 Task: Search one way flight ticket for 1 adult, 6 children, 1 infant in seat and 1 infant on lap in business from Juneau: Juneau International Airport to Greensboro: Piedmont Triad International Airport on 5-1-2023. Choice of flights is United. Number of bags: 2 carry on bags. Price is upto 100000. Outbound departure time preference is 7:15. Return departure time preference is 13:00.
Action: Mouse moved to (176, 151)
Screenshot: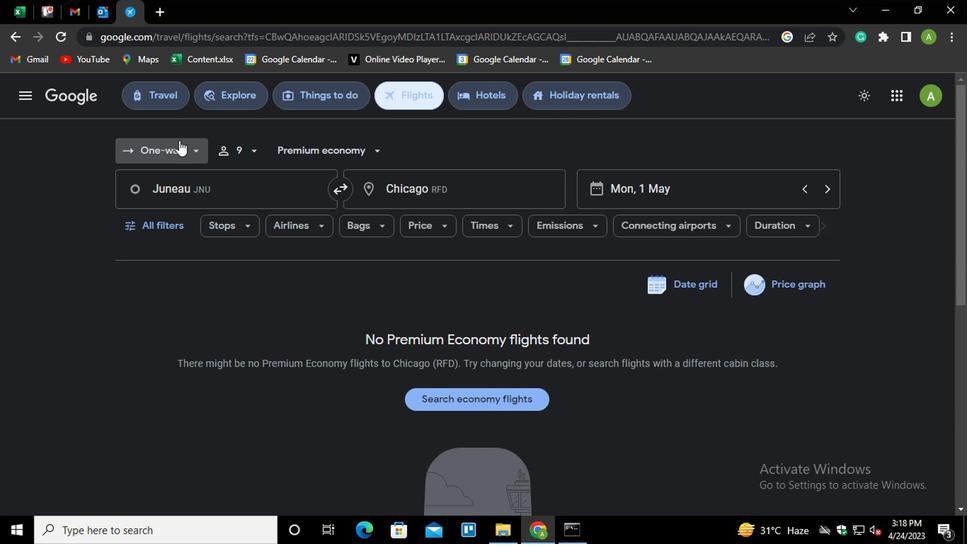 
Action: Mouse pressed left at (176, 151)
Screenshot: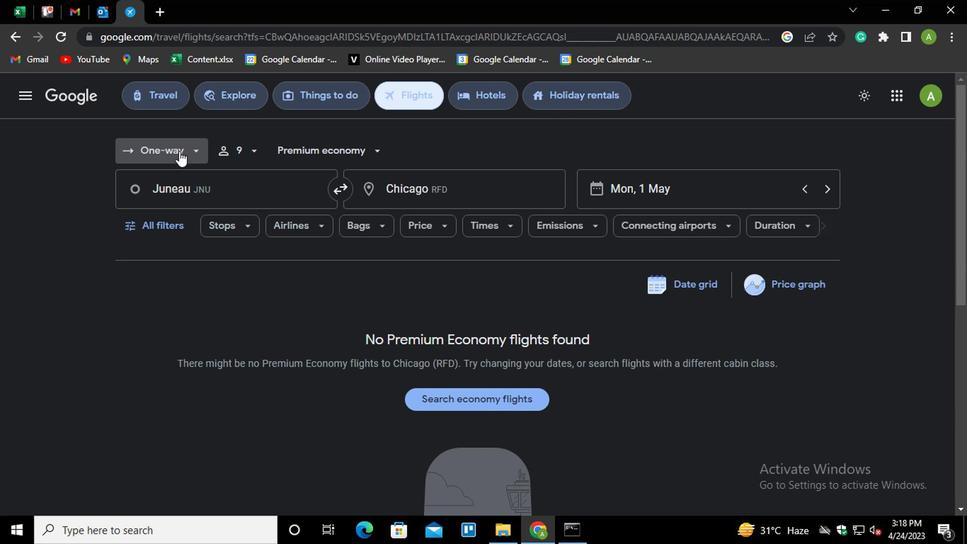 
Action: Mouse moved to (177, 214)
Screenshot: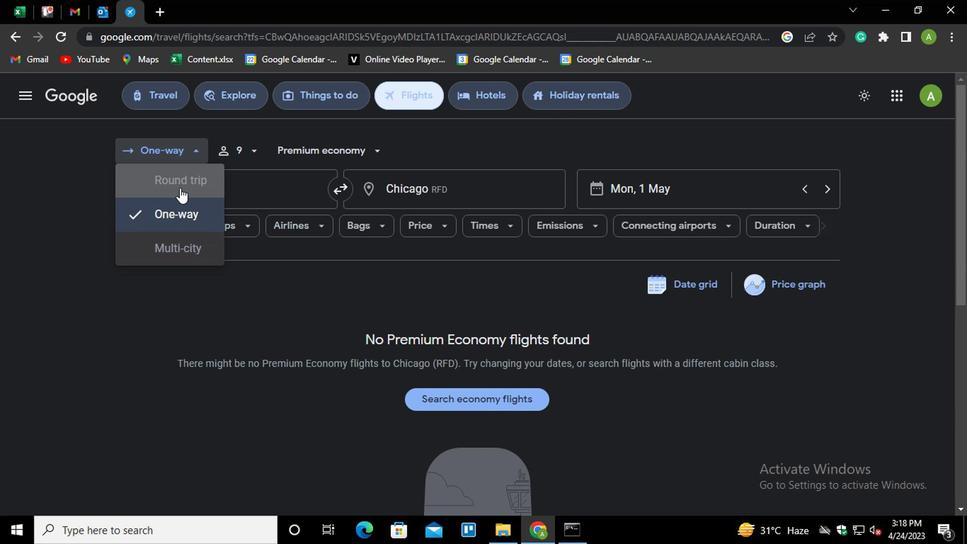 
Action: Mouse pressed left at (177, 214)
Screenshot: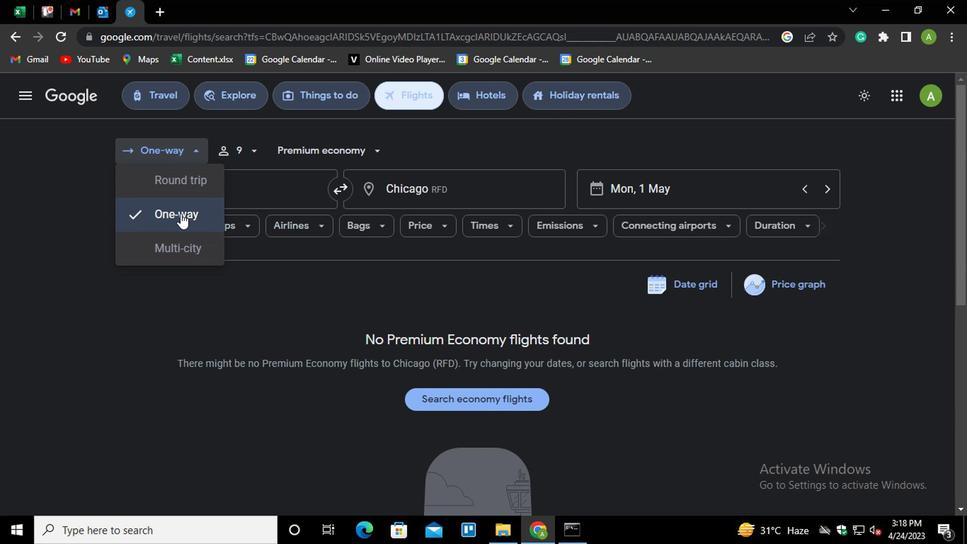 
Action: Mouse moved to (257, 150)
Screenshot: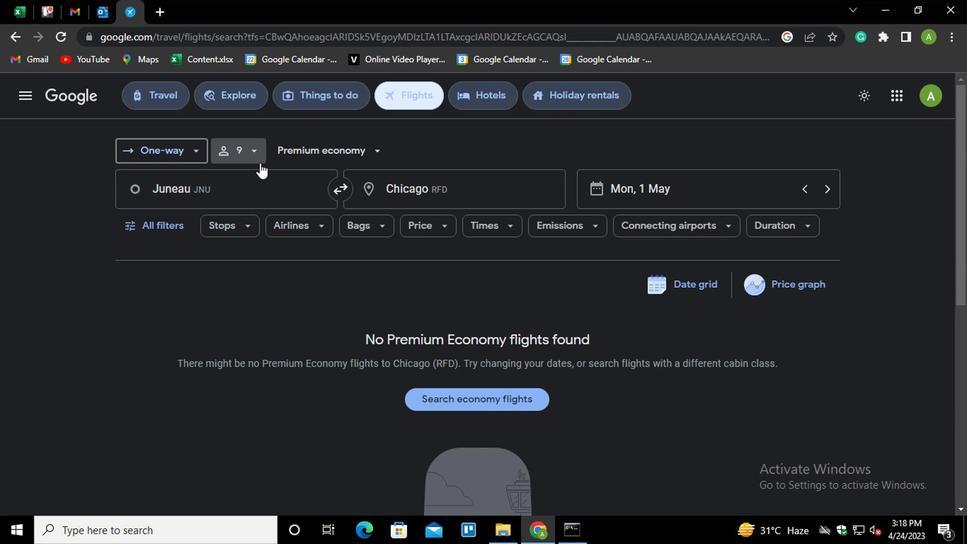 
Action: Mouse pressed left at (257, 150)
Screenshot: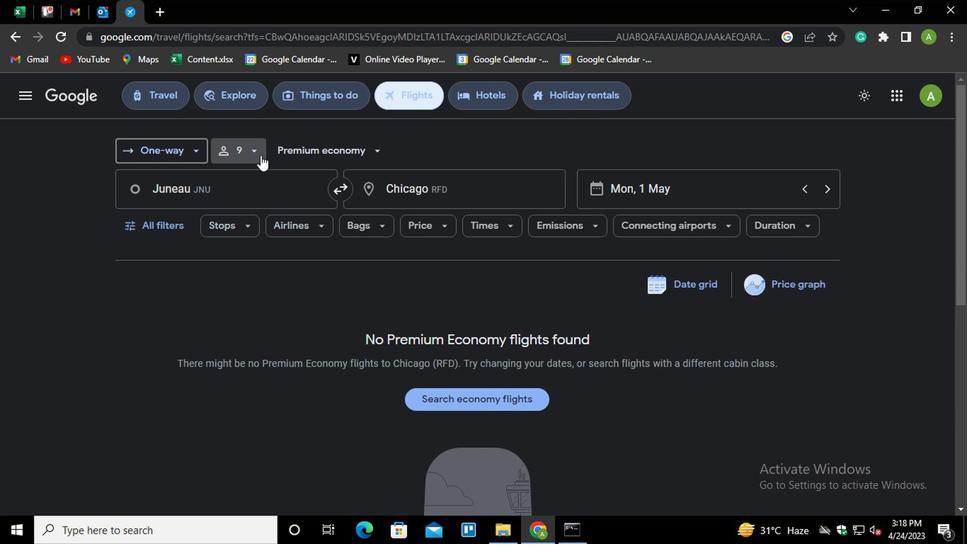 
Action: Mouse moved to (307, 178)
Screenshot: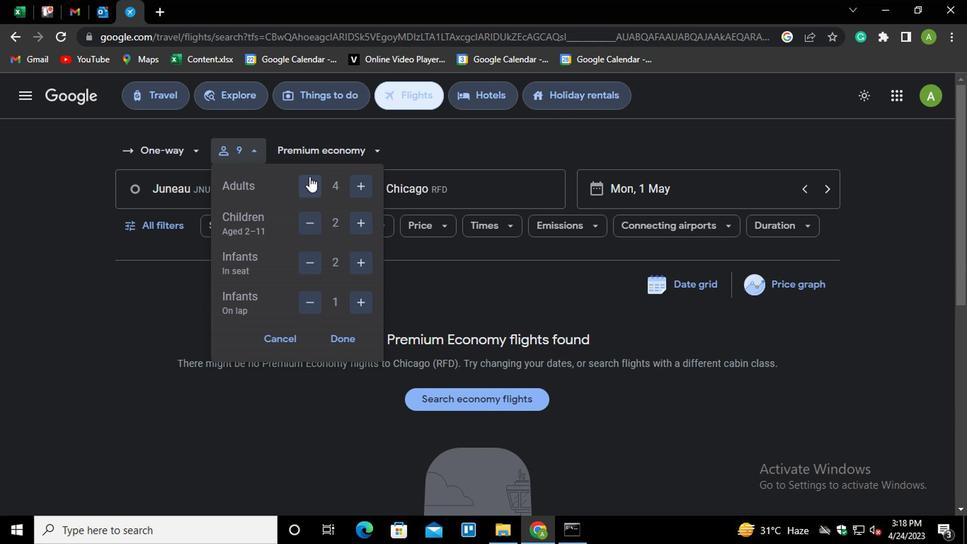 
Action: Mouse pressed left at (307, 178)
Screenshot: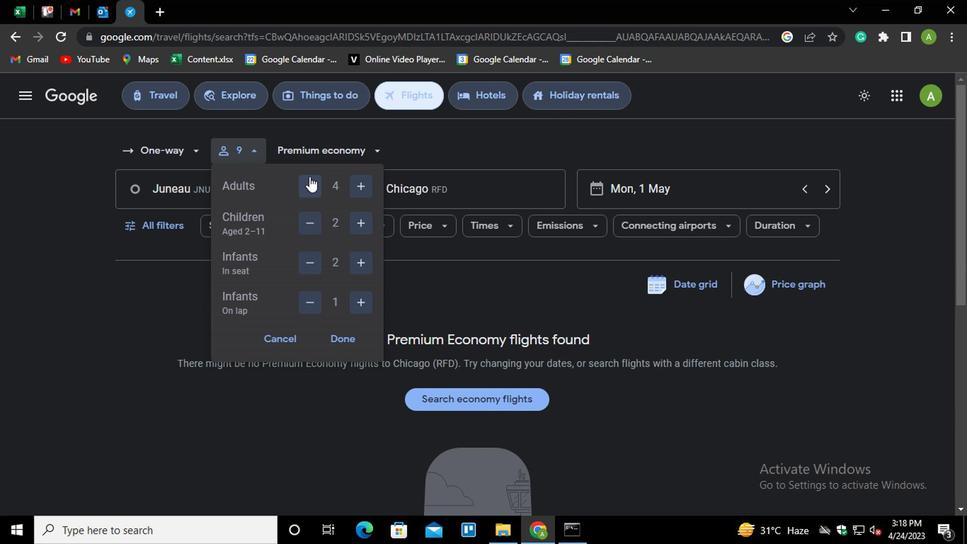 
Action: Mouse pressed left at (307, 178)
Screenshot: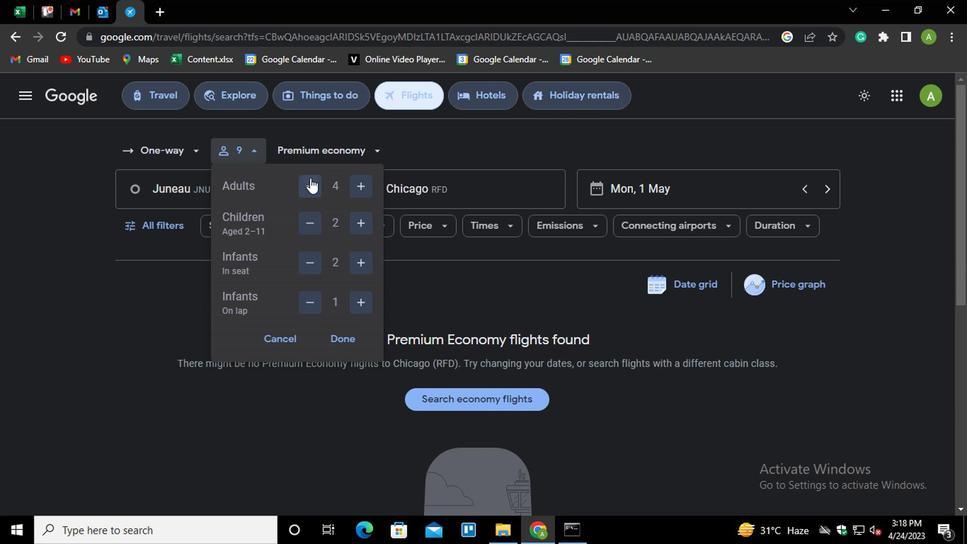 
Action: Mouse pressed left at (307, 178)
Screenshot: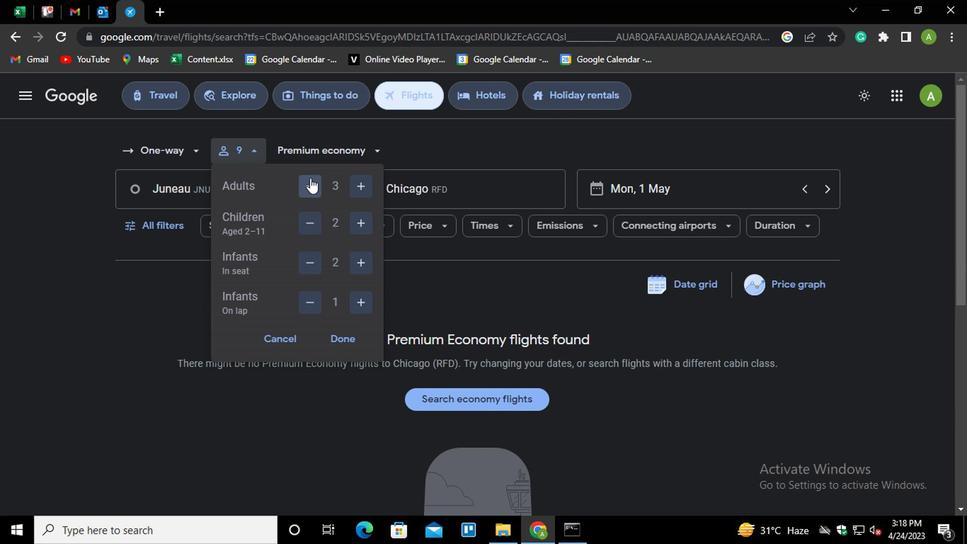 
Action: Mouse pressed left at (307, 178)
Screenshot: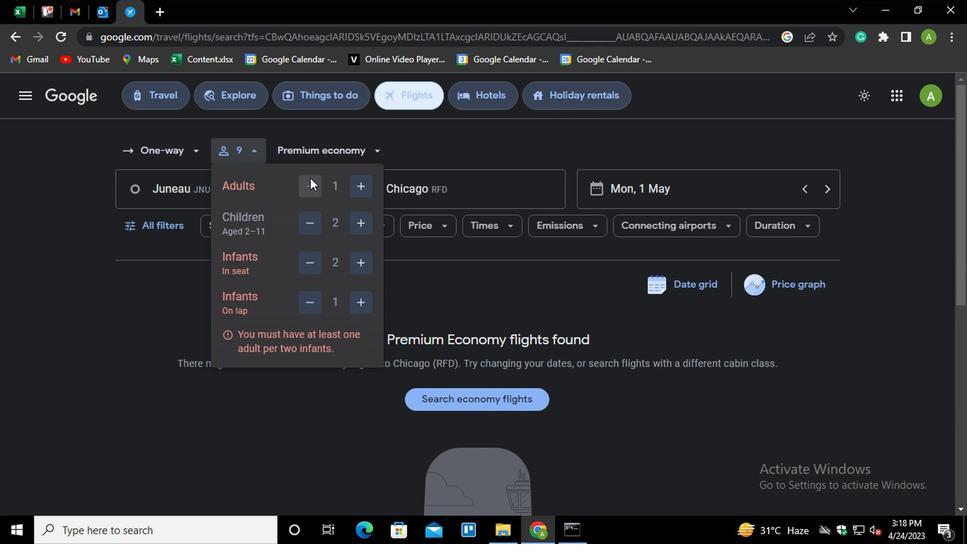 
Action: Mouse moved to (359, 217)
Screenshot: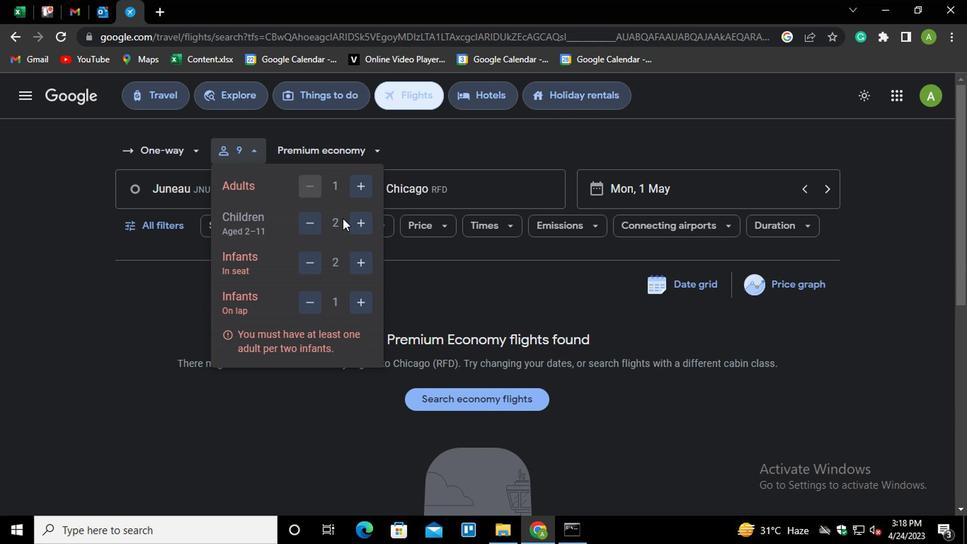 
Action: Mouse pressed left at (359, 217)
Screenshot: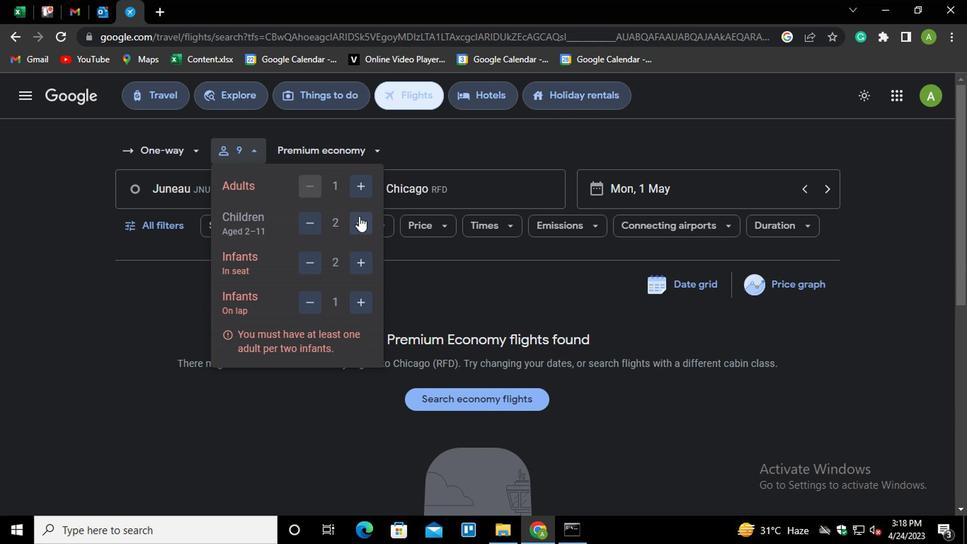 
Action: Mouse moved to (359, 217)
Screenshot: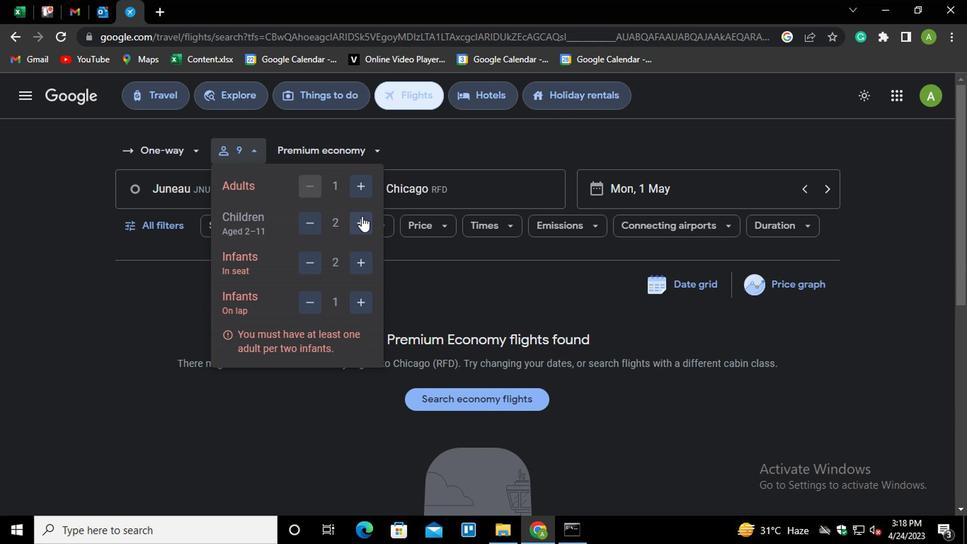 
Action: Mouse pressed left at (359, 217)
Screenshot: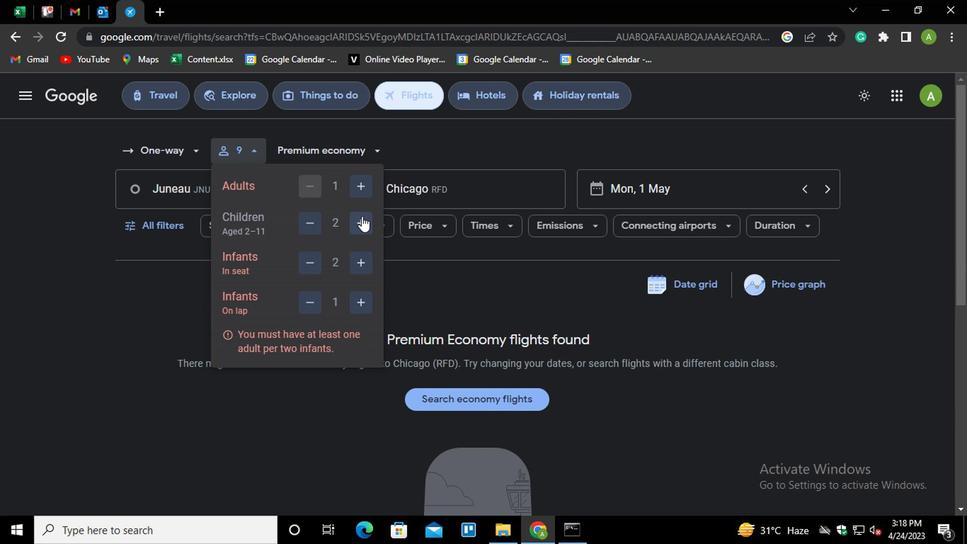 
Action: Mouse pressed left at (359, 217)
Screenshot: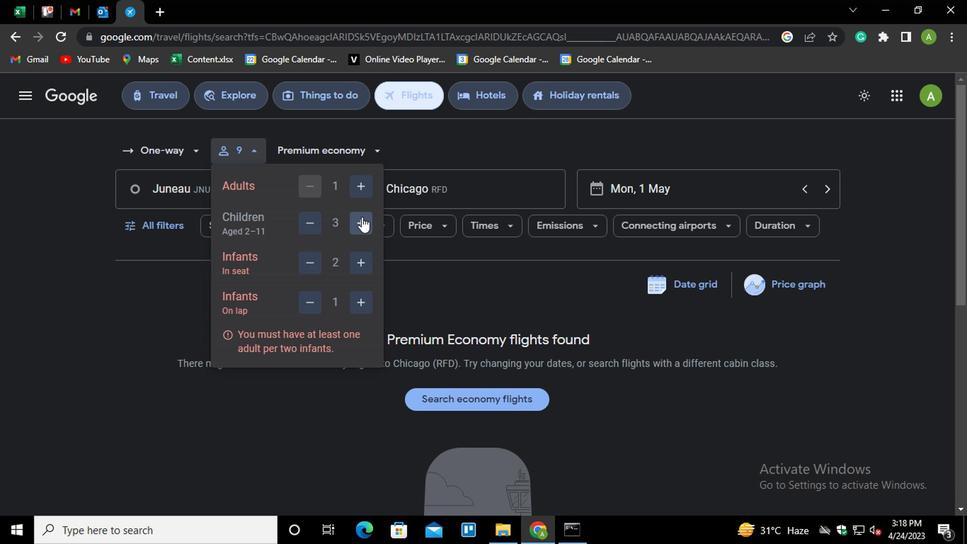
Action: Mouse moved to (359, 217)
Screenshot: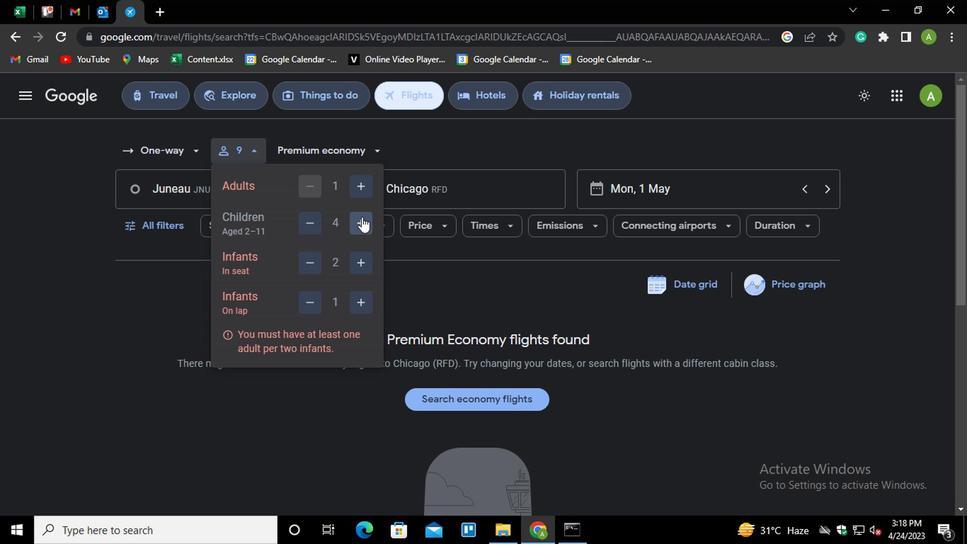 
Action: Mouse pressed left at (359, 217)
Screenshot: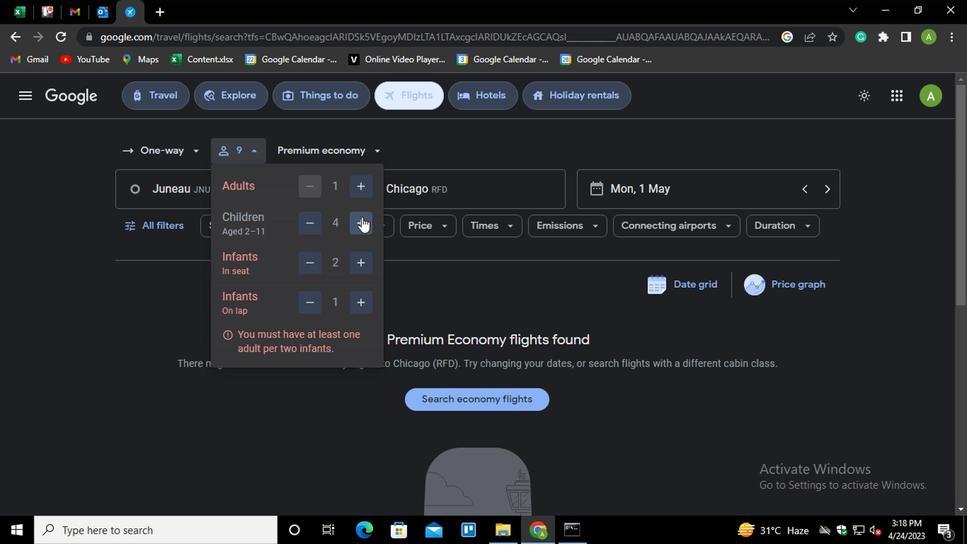 
Action: Mouse moved to (301, 265)
Screenshot: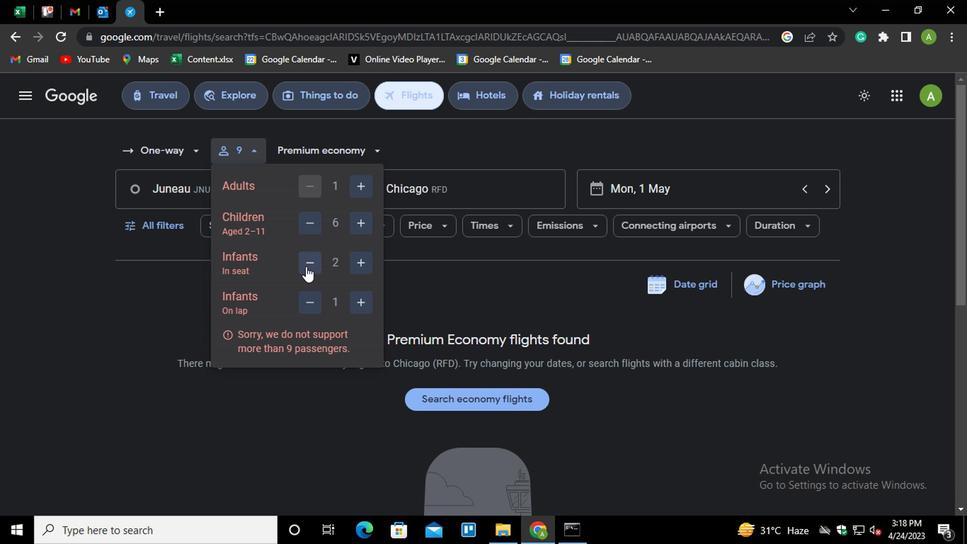 
Action: Mouse pressed left at (301, 265)
Screenshot: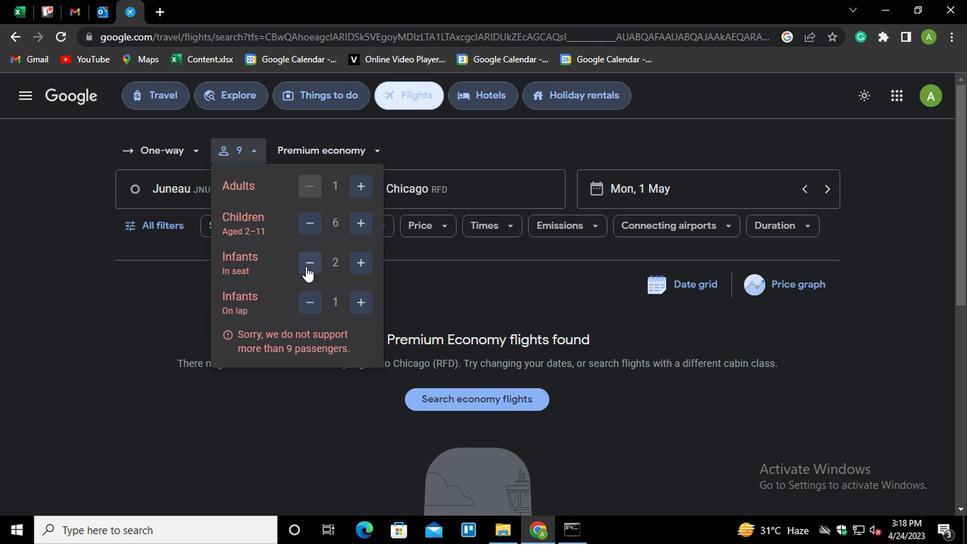 
Action: Mouse moved to (355, 337)
Screenshot: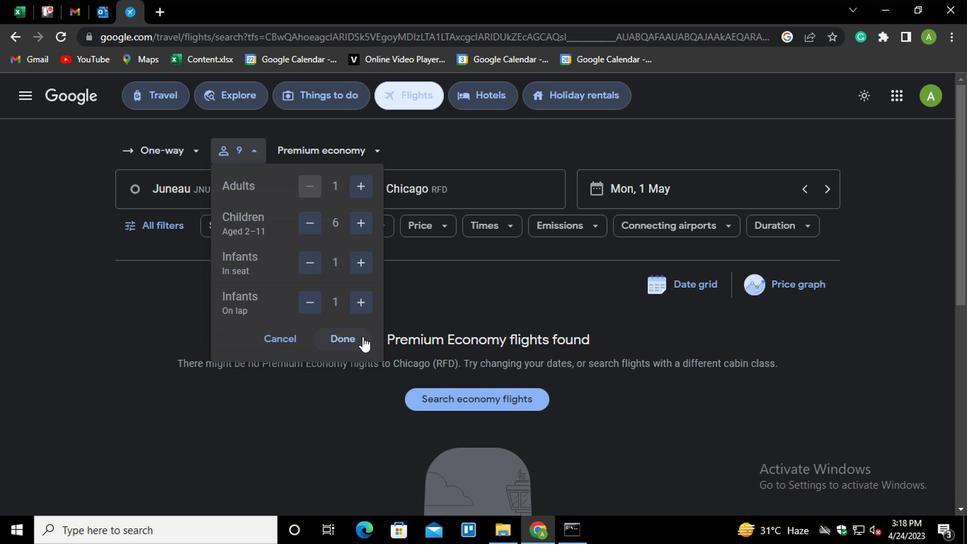 
Action: Mouse pressed left at (355, 337)
Screenshot: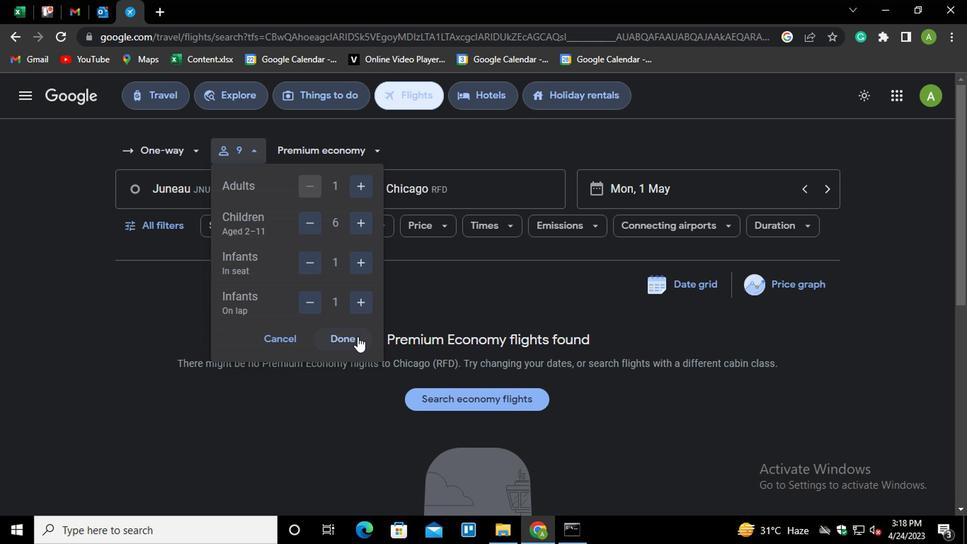 
Action: Mouse moved to (473, 201)
Screenshot: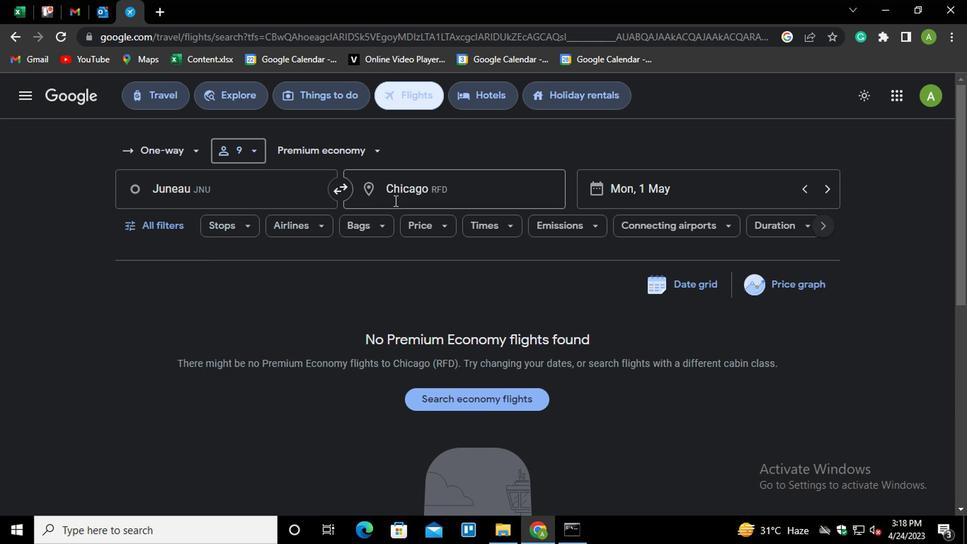
Action: Mouse pressed left at (473, 201)
Screenshot: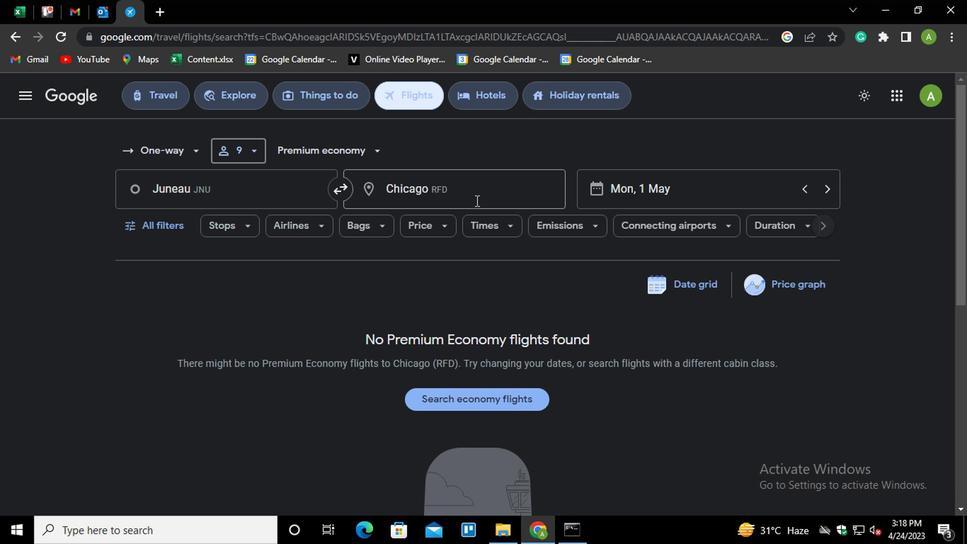 
Action: Key pressed <Key.shift>GREENSB<Key.left><Key.down><Key.down><Key.enter>
Screenshot: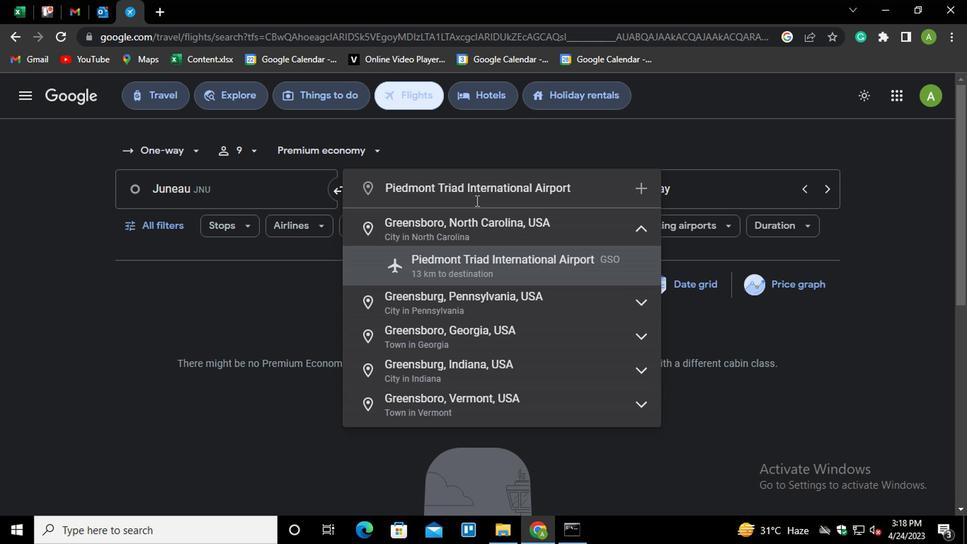 
Action: Mouse moved to (159, 225)
Screenshot: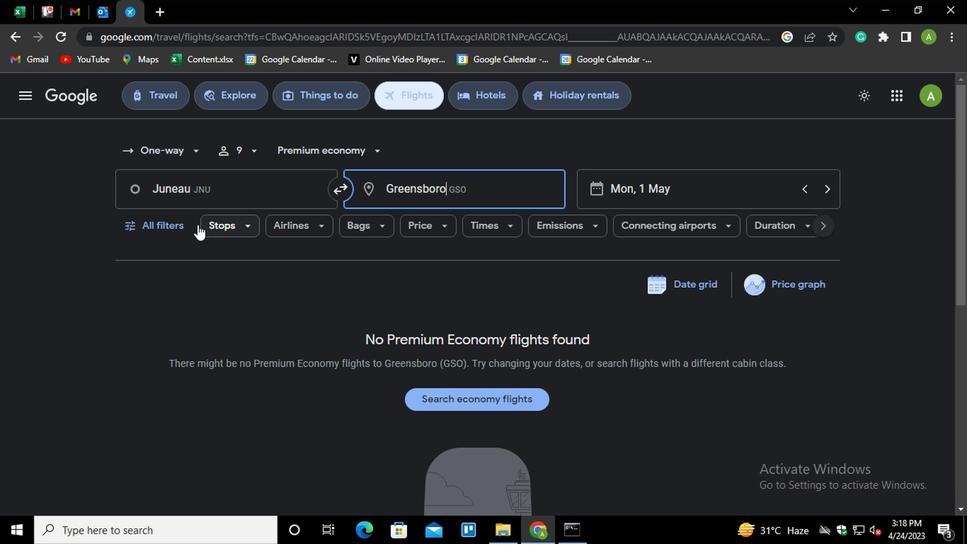
Action: Mouse pressed left at (159, 225)
Screenshot: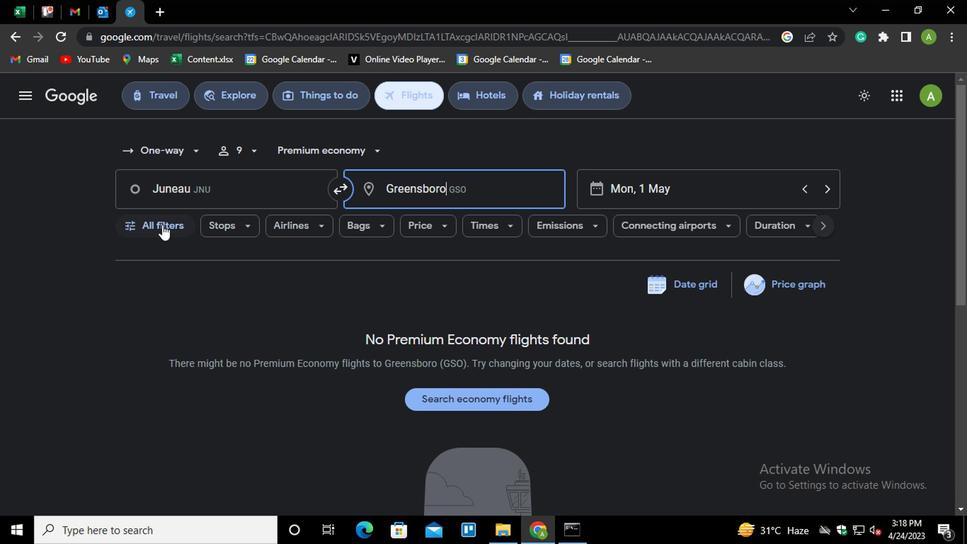 
Action: Mouse moved to (259, 347)
Screenshot: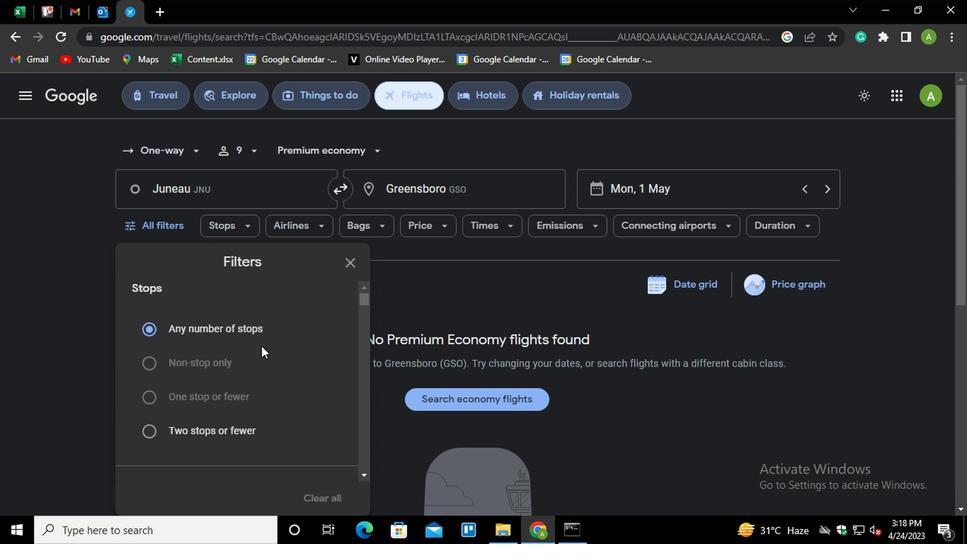 
Action: Mouse scrolled (259, 346) with delta (0, -1)
Screenshot: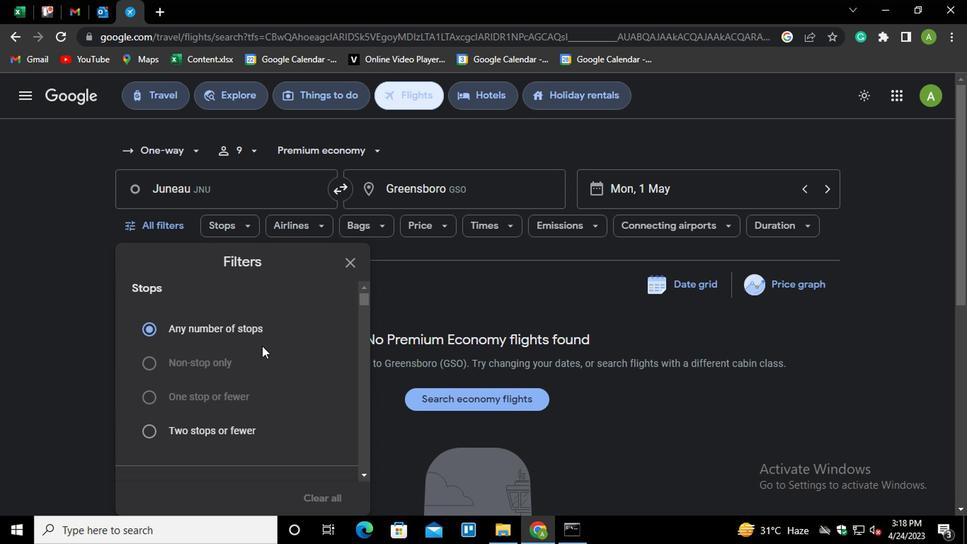 
Action: Mouse scrolled (259, 347) with delta (0, 0)
Screenshot: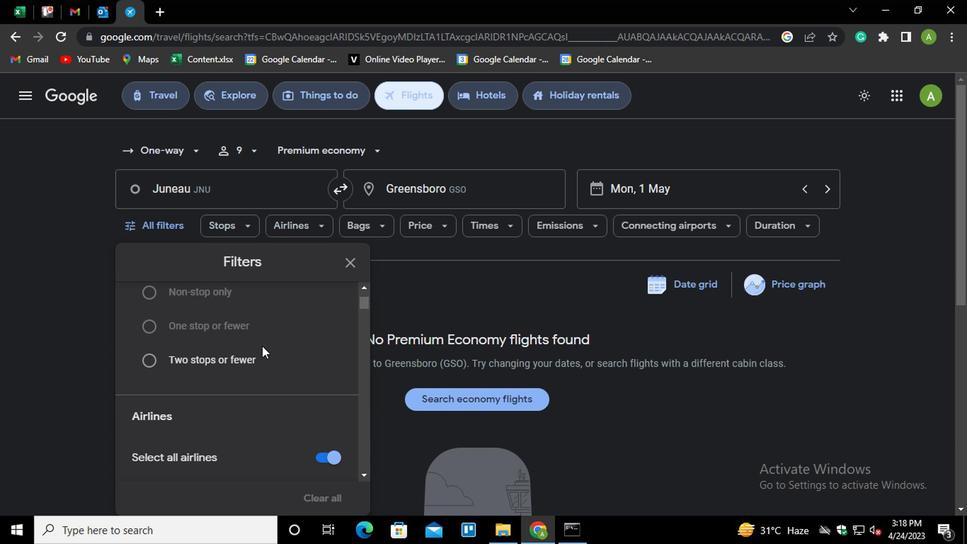 
Action: Mouse scrolled (259, 347) with delta (0, 0)
Screenshot: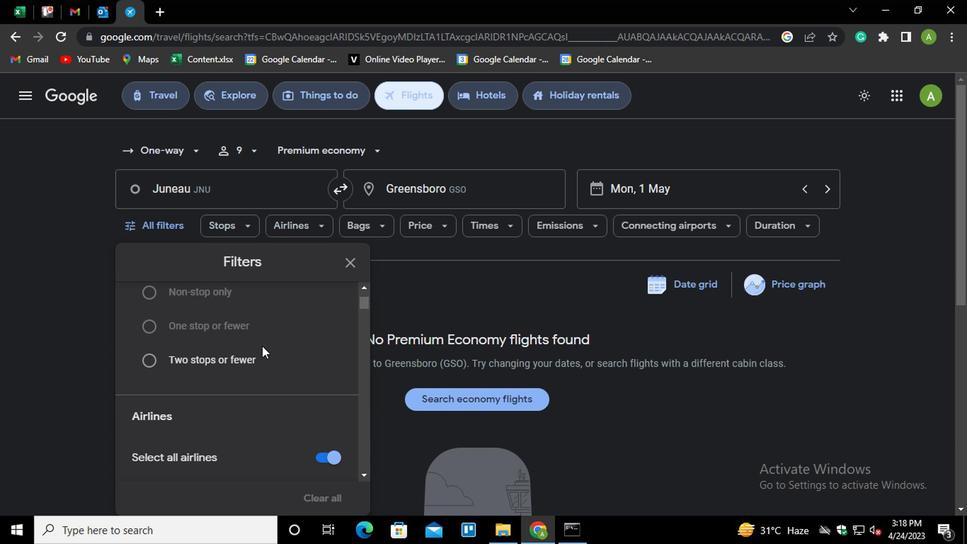 
Action: Mouse scrolled (259, 347) with delta (0, 0)
Screenshot: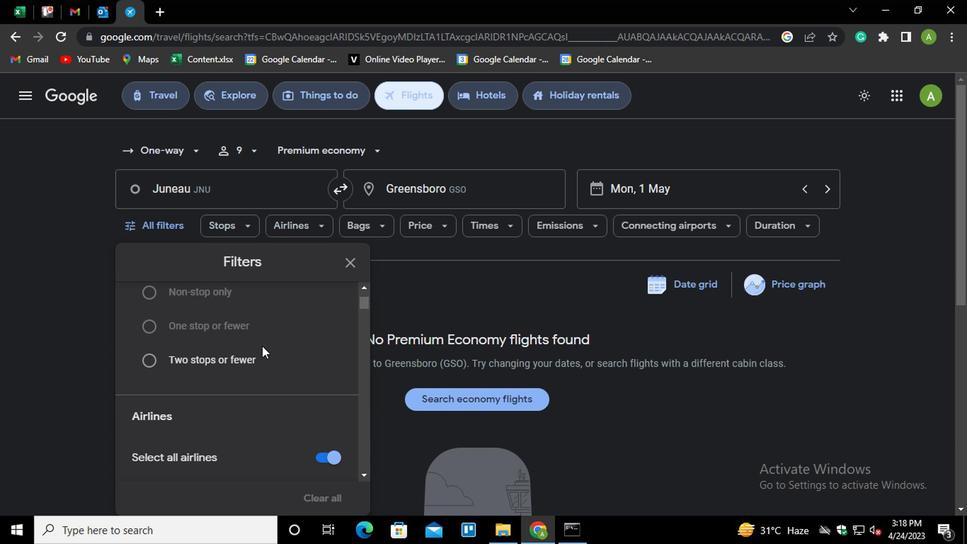 
Action: Mouse scrolled (259, 346) with delta (0, -1)
Screenshot: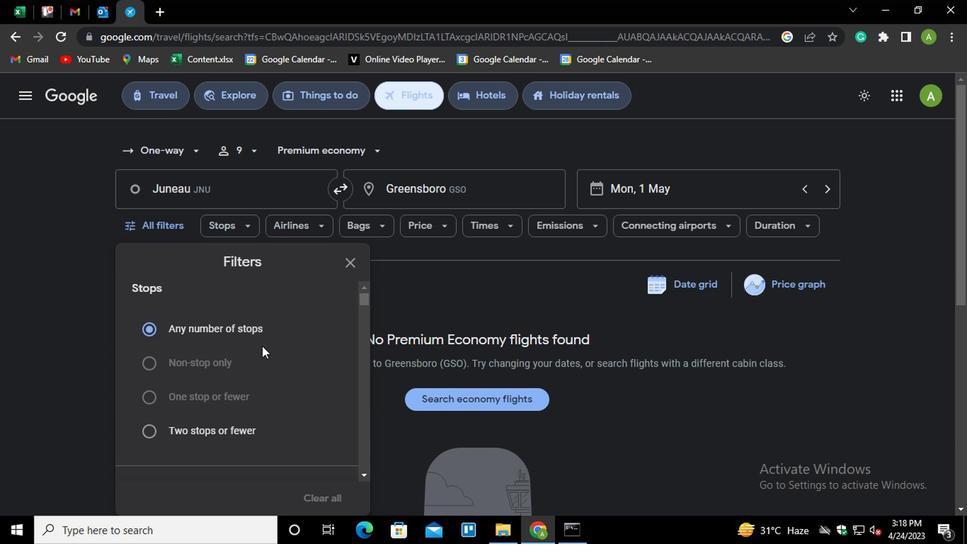 
Action: Mouse scrolled (259, 346) with delta (0, -1)
Screenshot: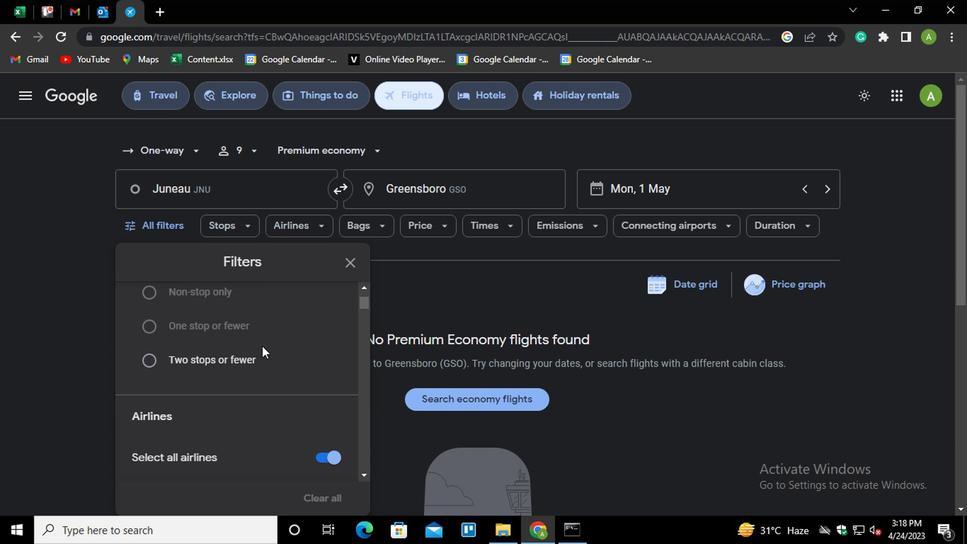
Action: Mouse scrolled (259, 346) with delta (0, -1)
Screenshot: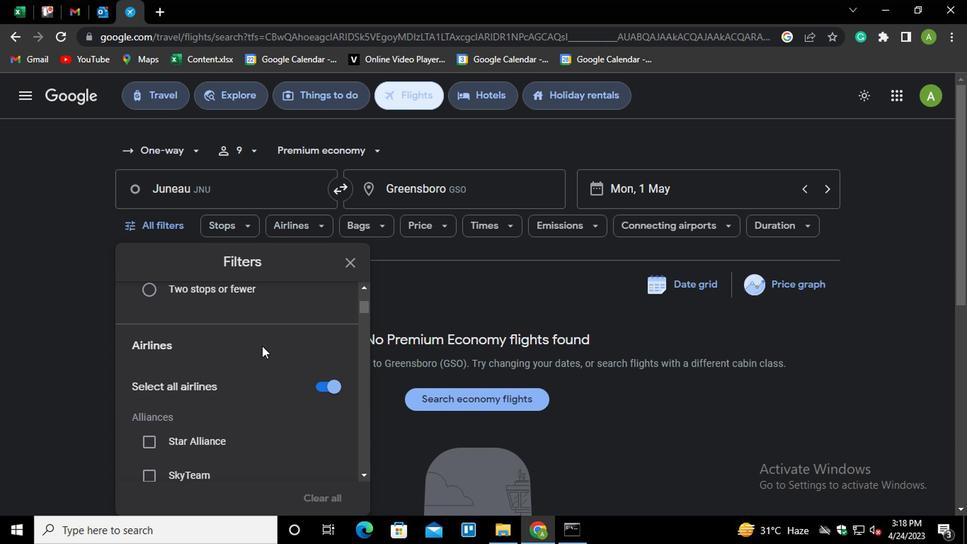 
Action: Mouse moved to (316, 316)
Screenshot: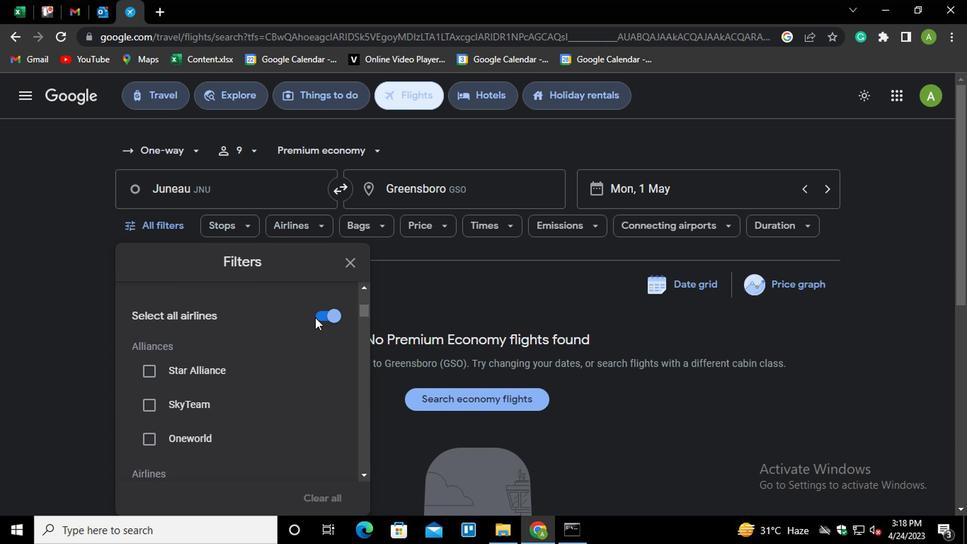 
Action: Mouse pressed left at (316, 316)
Screenshot: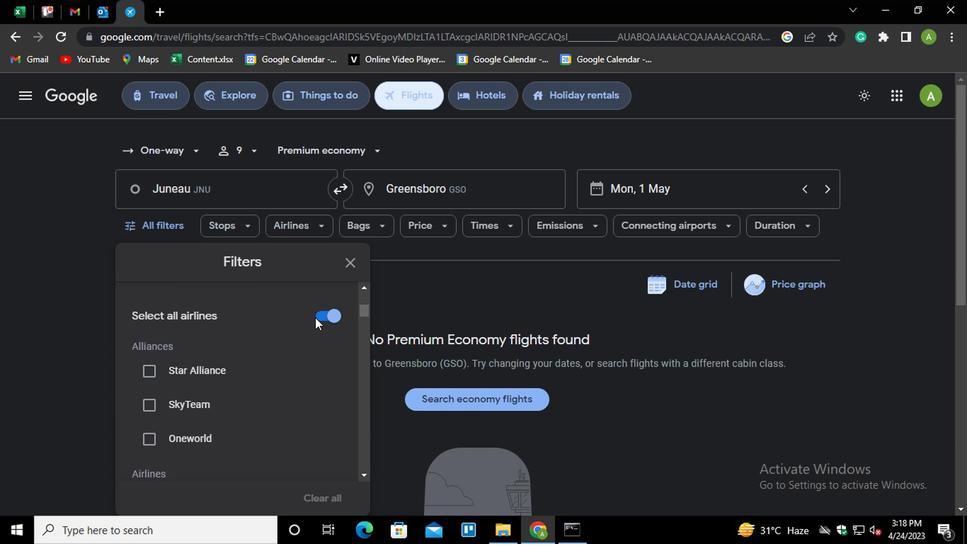 
Action: Mouse moved to (270, 354)
Screenshot: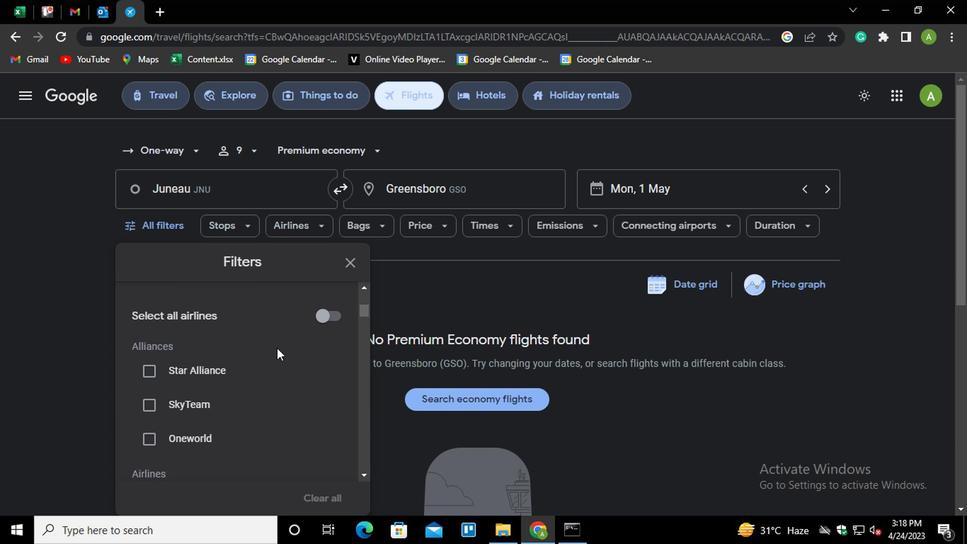 
Action: Mouse scrolled (270, 353) with delta (0, -1)
Screenshot: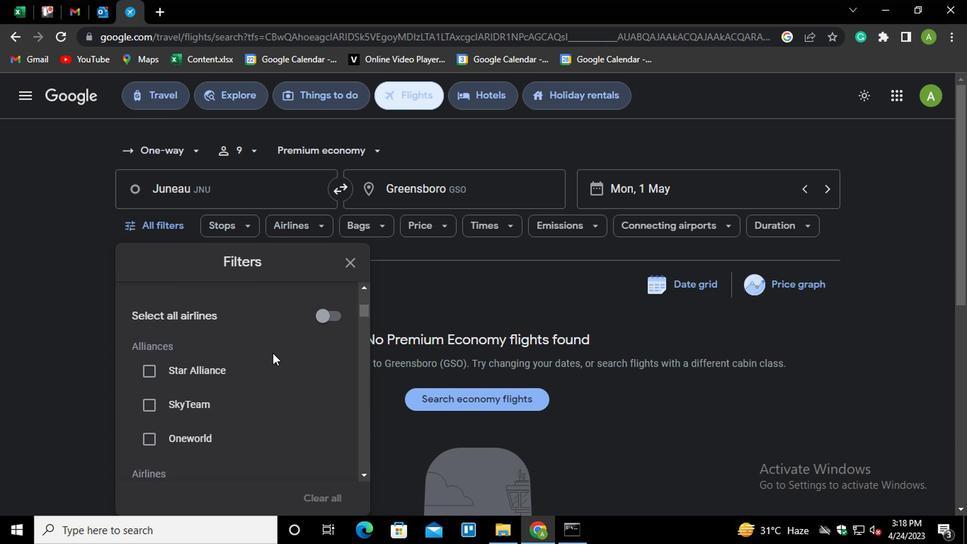 
Action: Mouse scrolled (270, 353) with delta (0, -1)
Screenshot: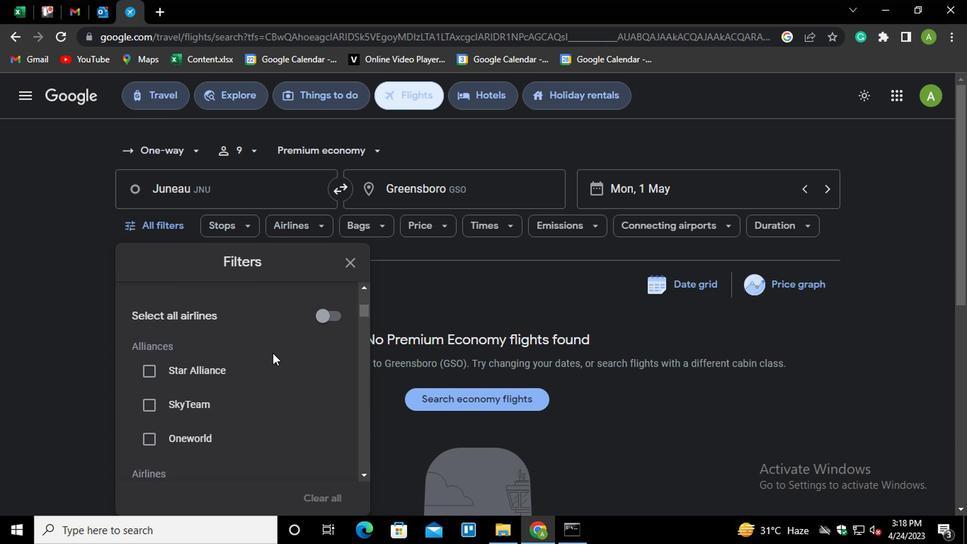 
Action: Mouse scrolled (270, 353) with delta (0, -1)
Screenshot: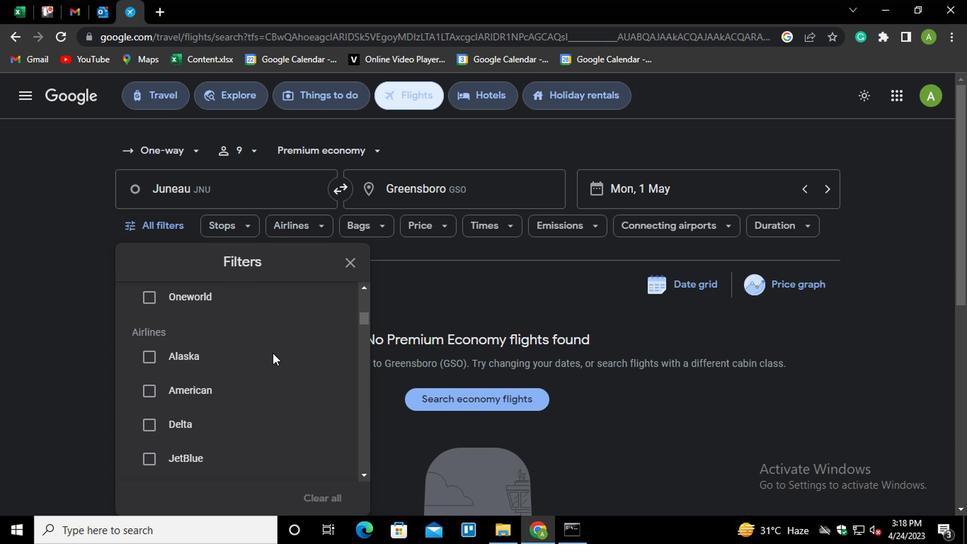 
Action: Mouse scrolled (270, 353) with delta (0, -1)
Screenshot: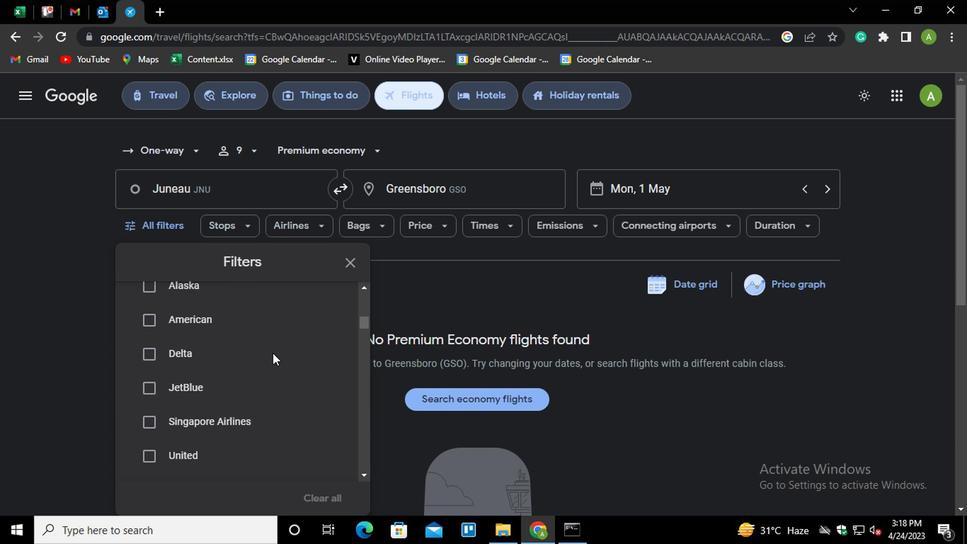 
Action: Mouse moved to (302, 382)
Screenshot: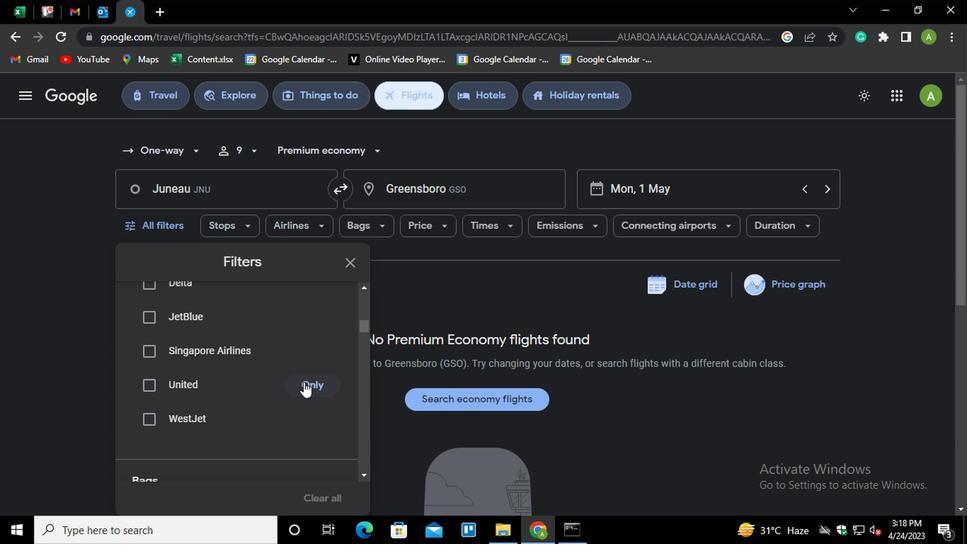 
Action: Mouse pressed left at (302, 382)
Screenshot: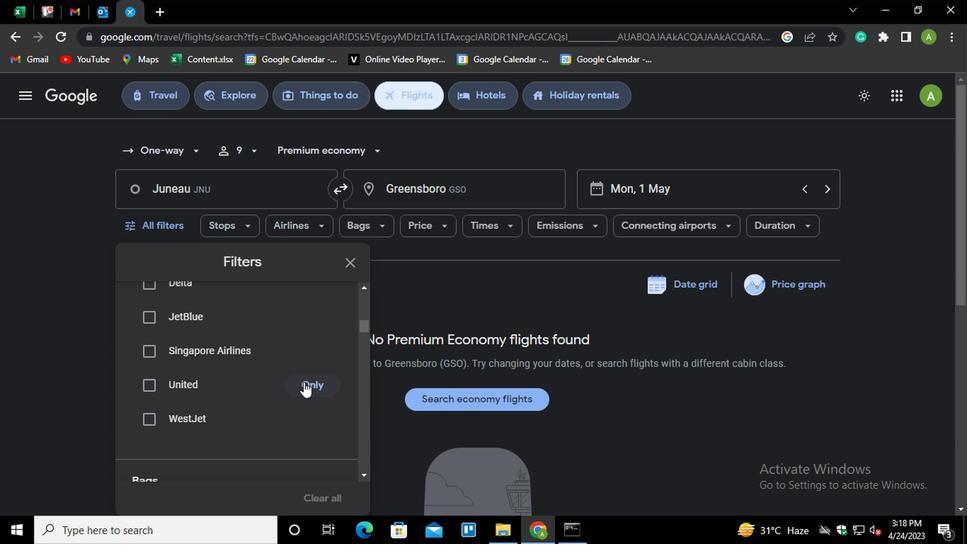 
Action: Mouse moved to (279, 398)
Screenshot: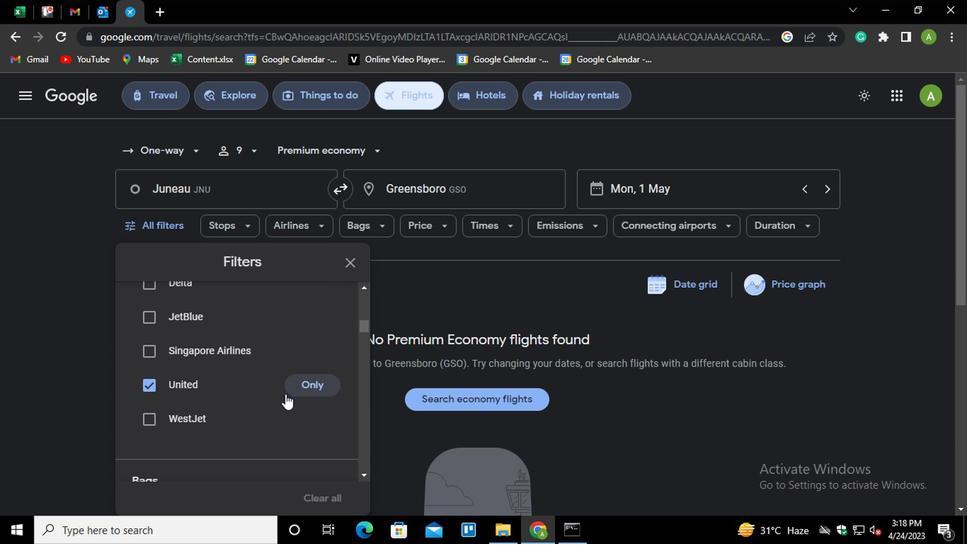 
Action: Mouse scrolled (279, 397) with delta (0, 0)
Screenshot: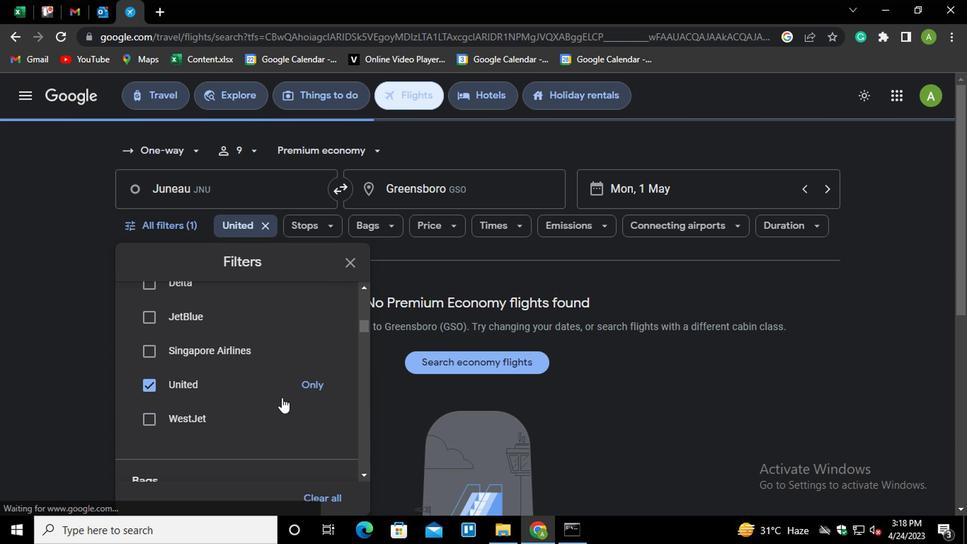 
Action: Mouse scrolled (279, 397) with delta (0, 0)
Screenshot: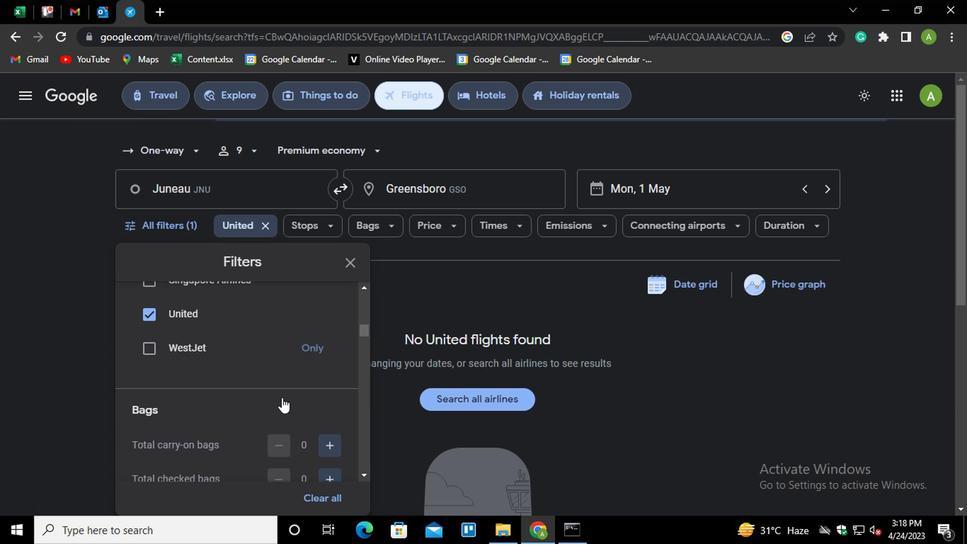 
Action: Mouse moved to (321, 373)
Screenshot: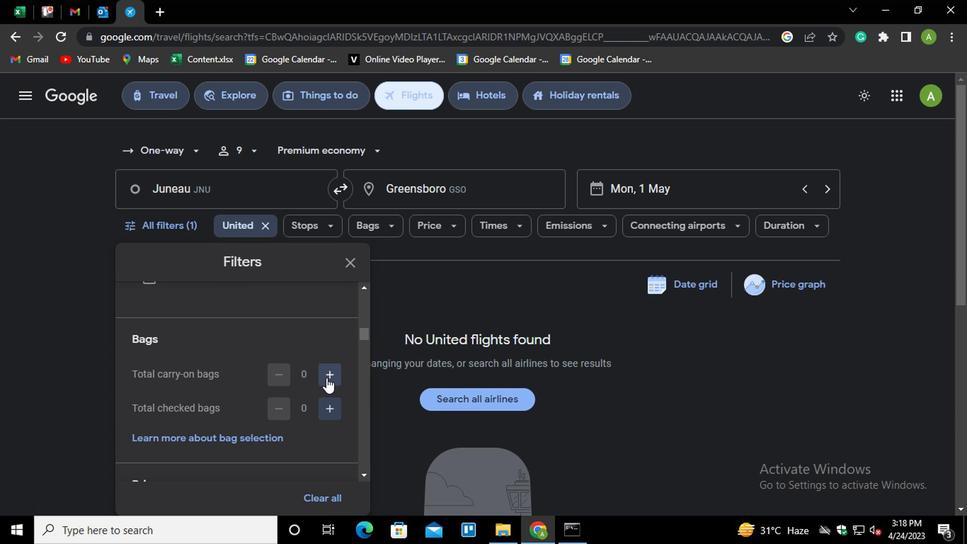 
Action: Mouse pressed left at (321, 373)
Screenshot: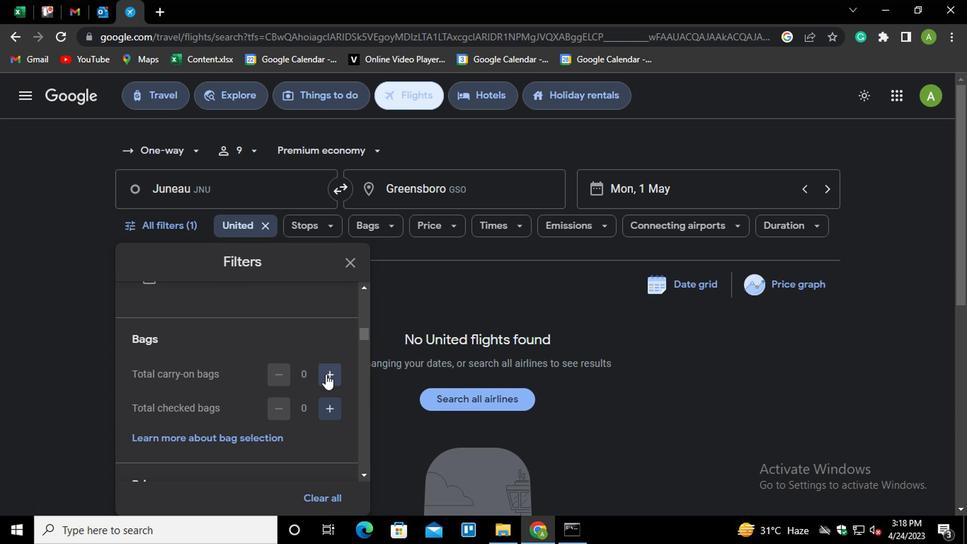 
Action: Mouse pressed left at (321, 373)
Screenshot: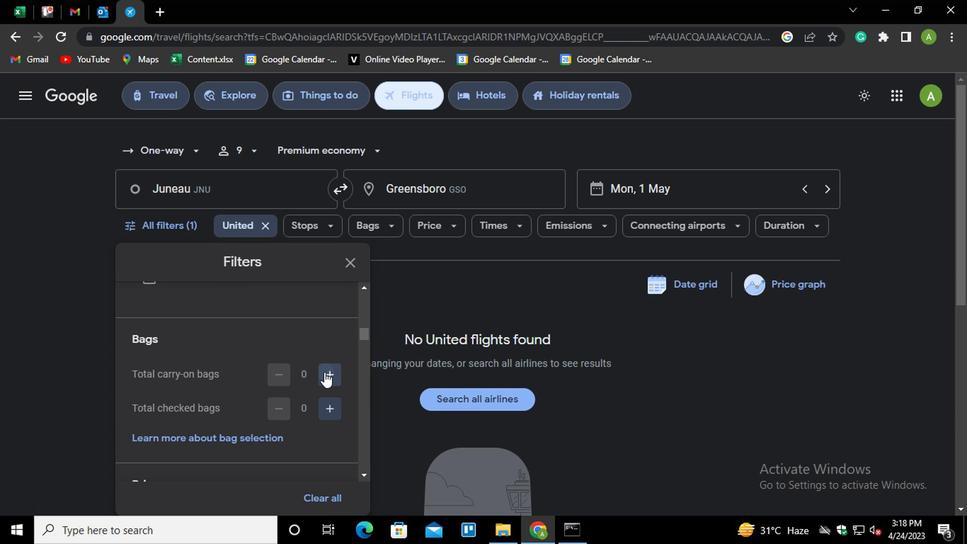 
Action: Mouse moved to (299, 403)
Screenshot: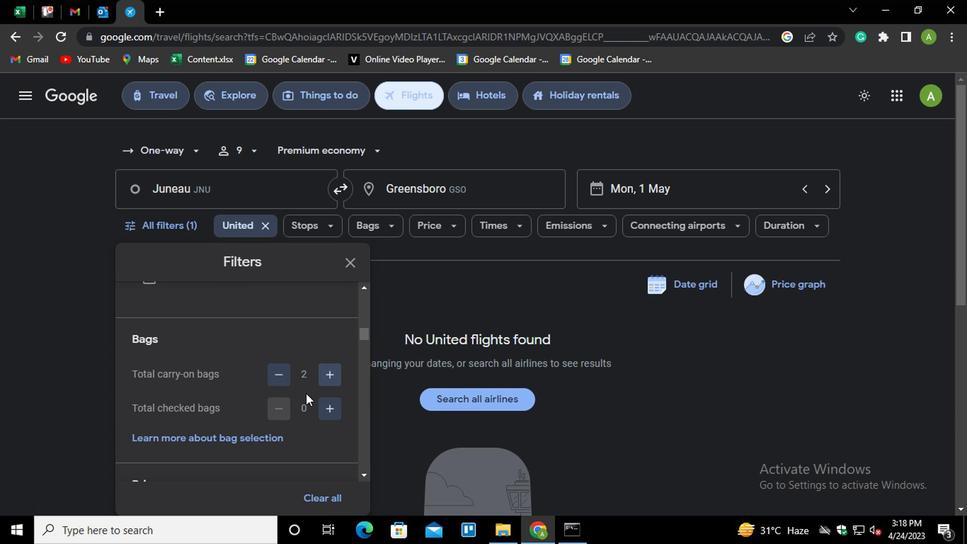 
Action: Mouse scrolled (299, 403) with delta (0, 0)
Screenshot: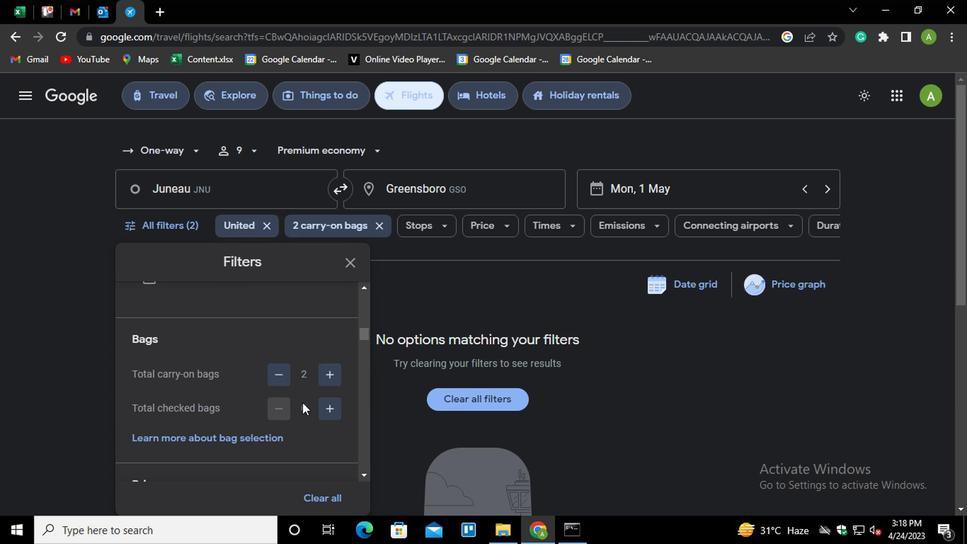 
Action: Mouse scrolled (299, 403) with delta (0, 0)
Screenshot: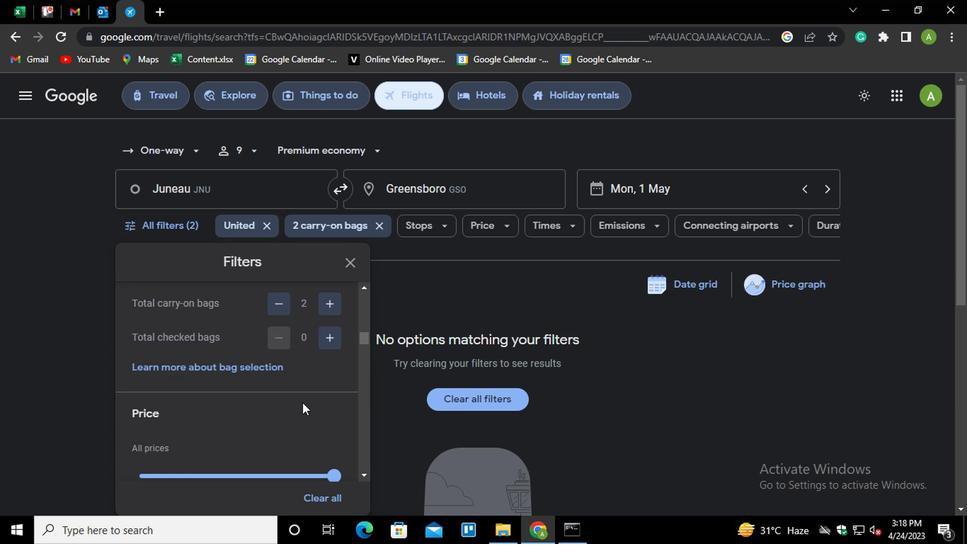 
Action: Mouse moved to (314, 403)
Screenshot: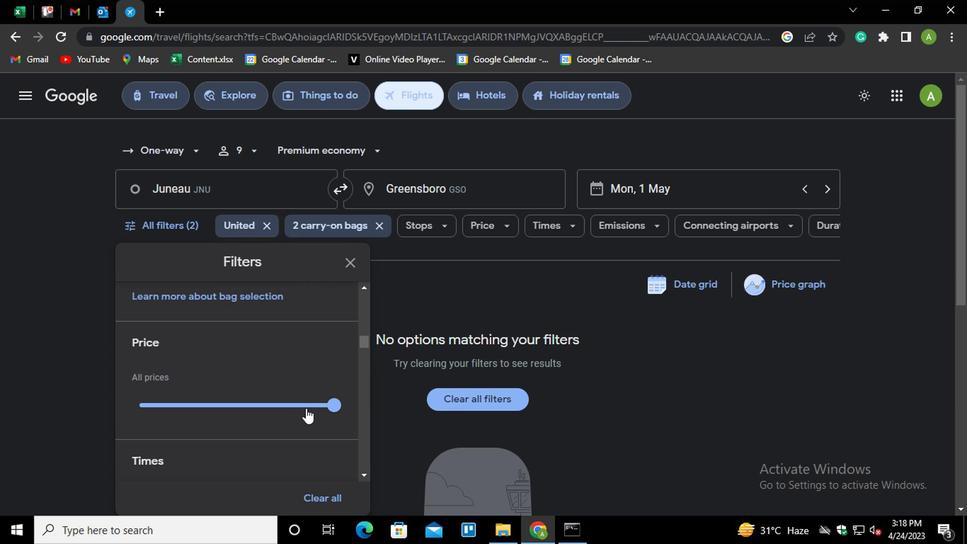 
Action: Mouse pressed left at (314, 403)
Screenshot: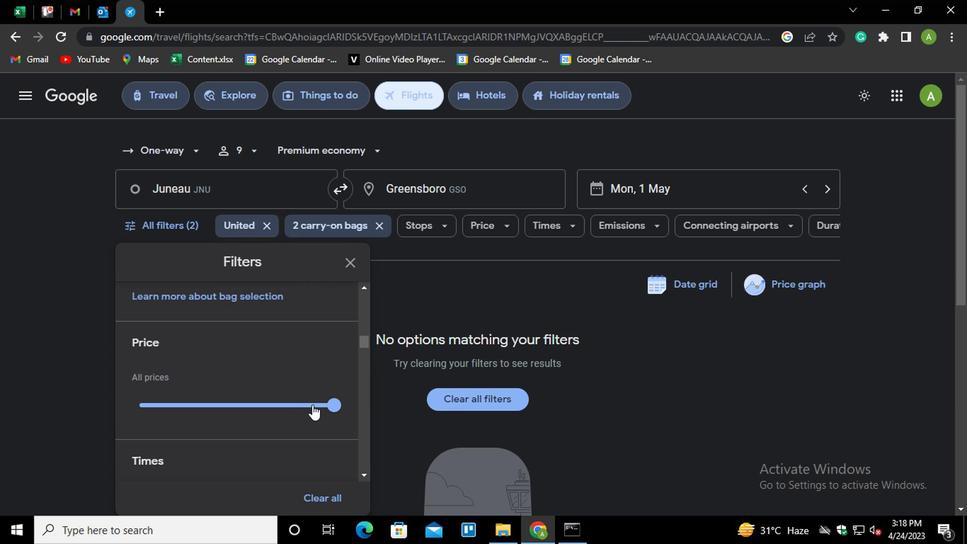 
Action: Mouse moved to (306, 440)
Screenshot: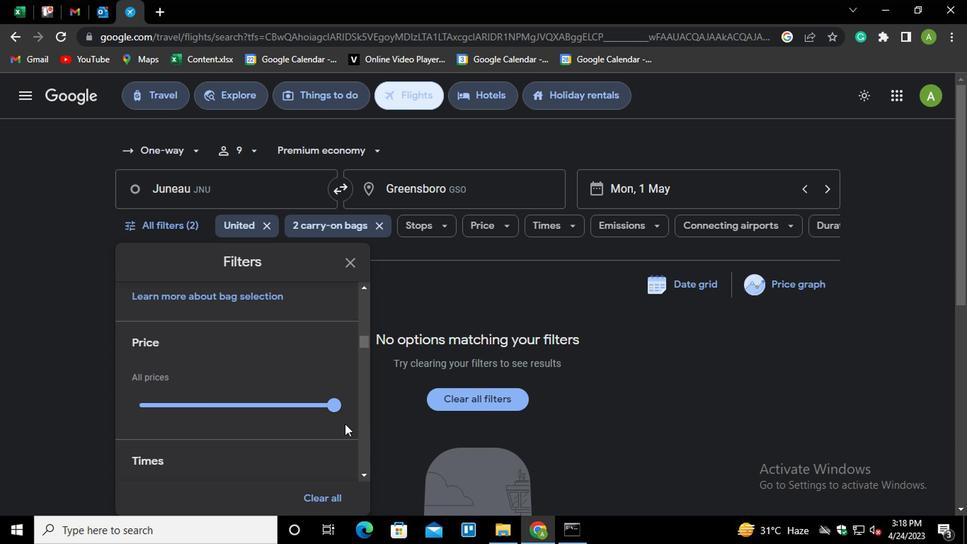 
Action: Mouse scrolled (306, 439) with delta (0, 0)
Screenshot: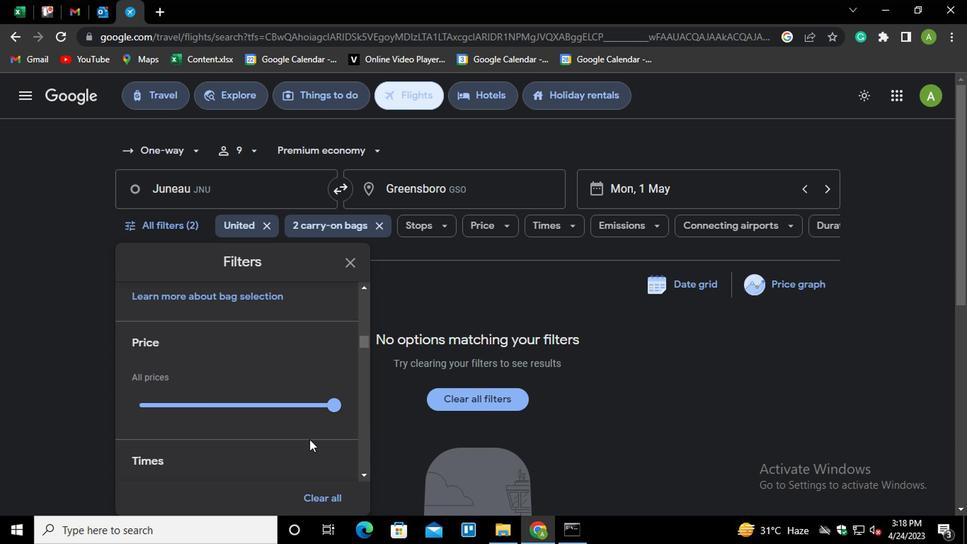 
Action: Mouse scrolled (306, 439) with delta (0, 0)
Screenshot: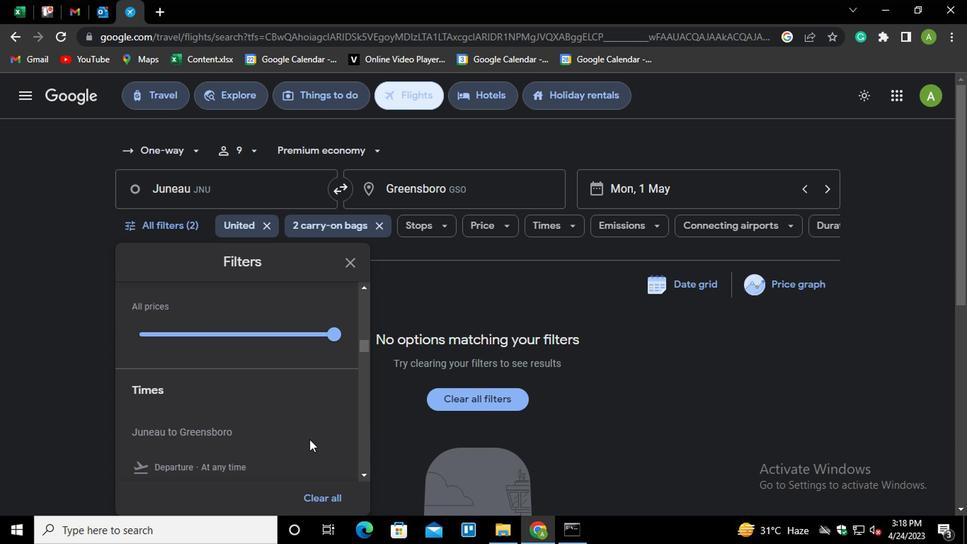 
Action: Mouse moved to (137, 417)
Screenshot: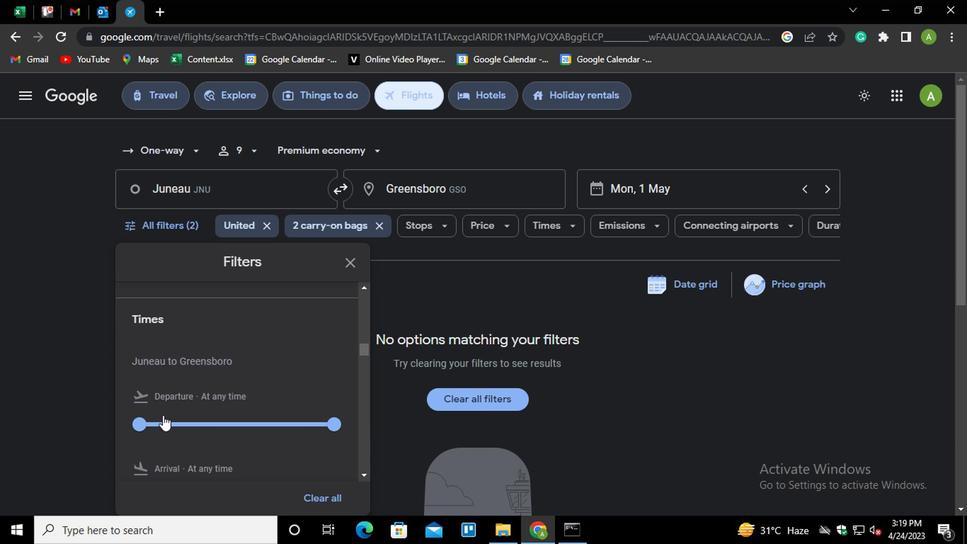 
Action: Mouse pressed left at (137, 417)
Screenshot: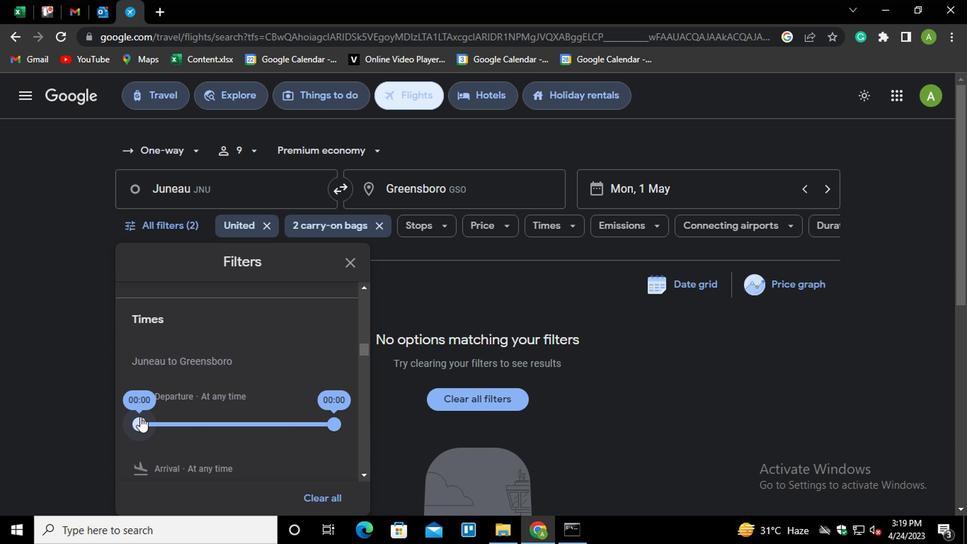 
Action: Mouse moved to (329, 422)
Screenshot: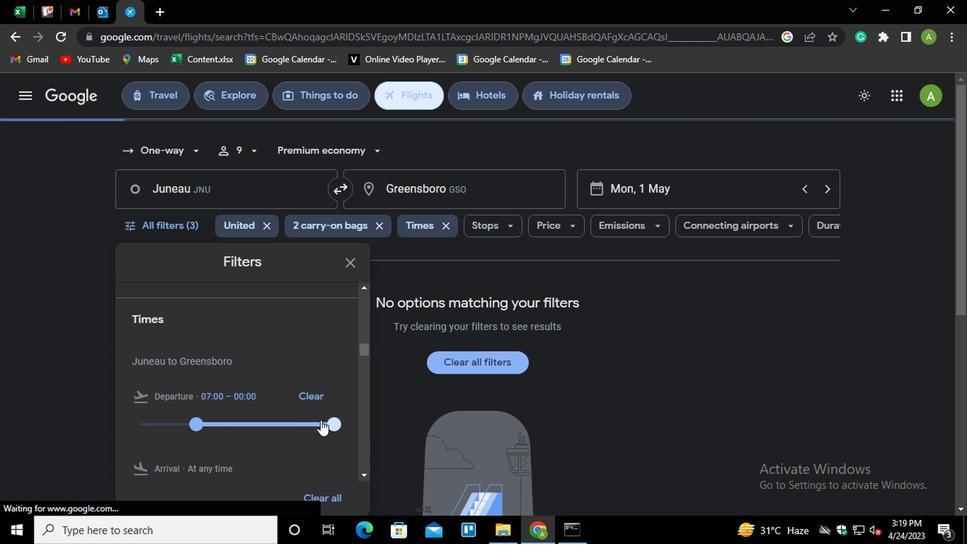 
Action: Mouse pressed left at (329, 422)
Screenshot: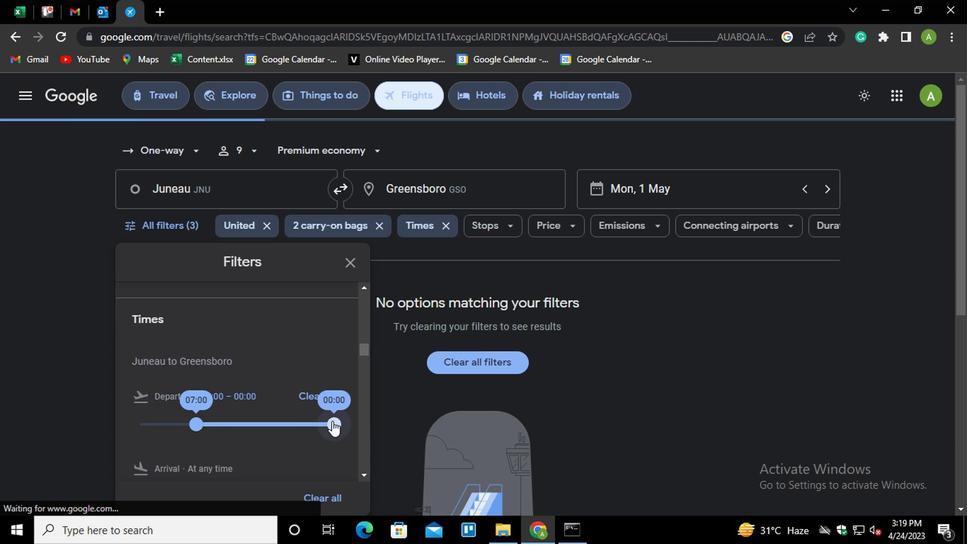 
Action: Mouse moved to (270, 423)
Screenshot: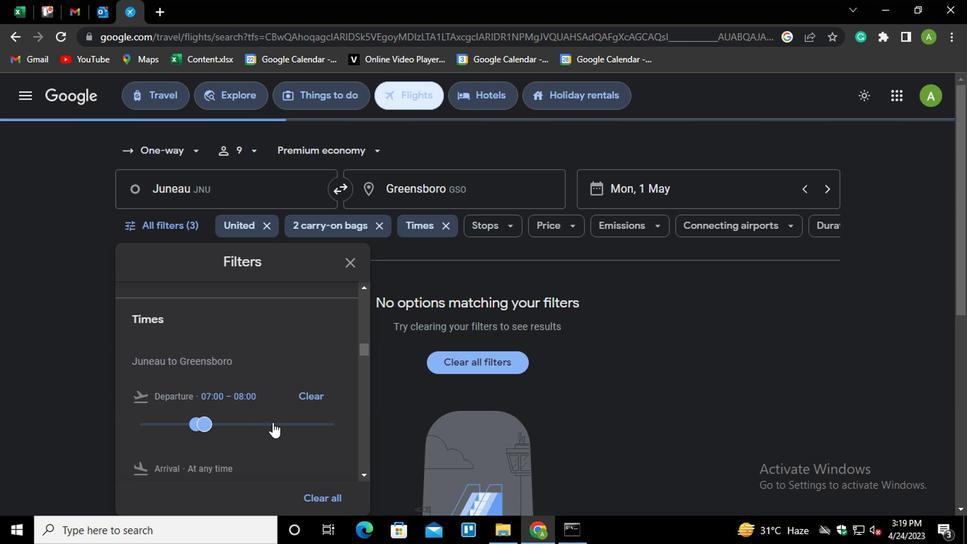 
Action: Mouse scrolled (270, 422) with delta (0, 0)
Screenshot: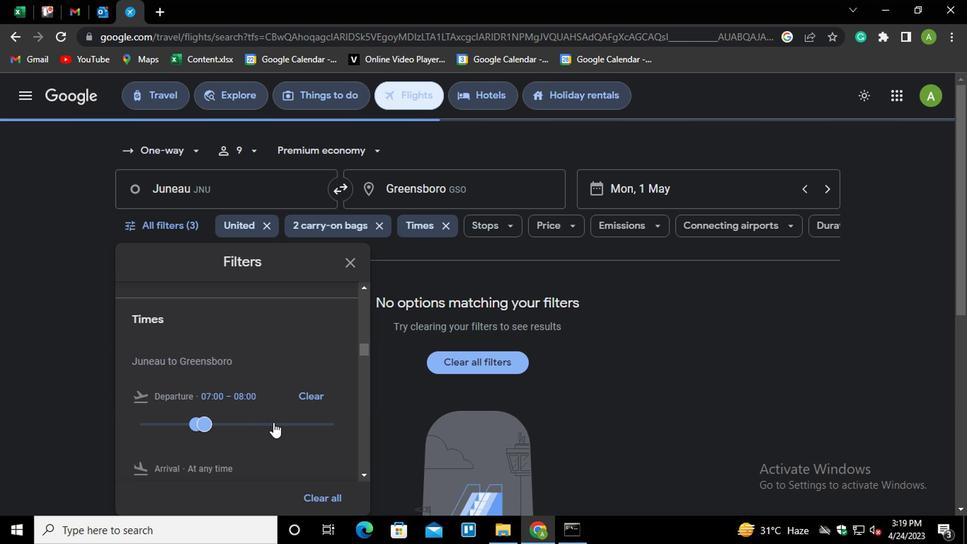 
Action: Mouse scrolled (270, 422) with delta (0, 0)
Screenshot: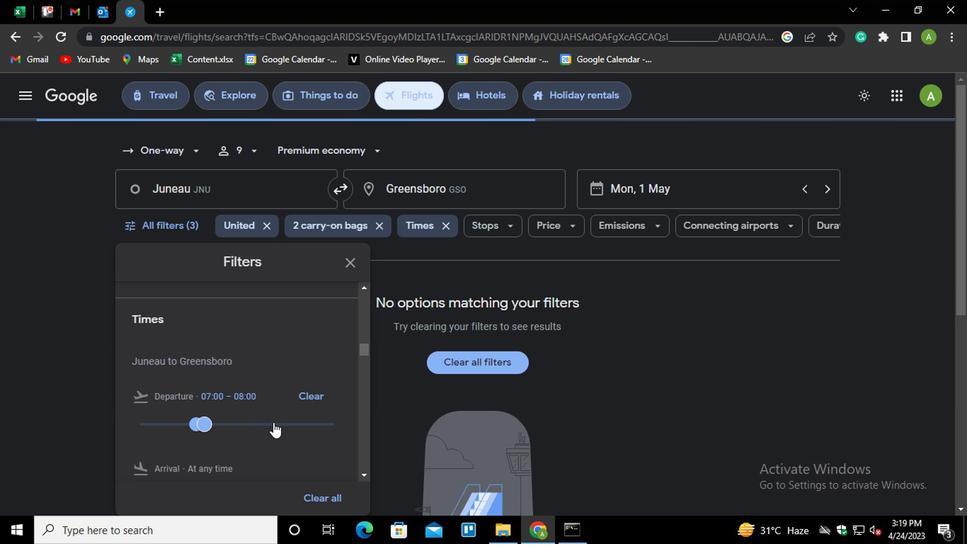 
Action: Mouse scrolled (270, 422) with delta (0, 0)
Screenshot: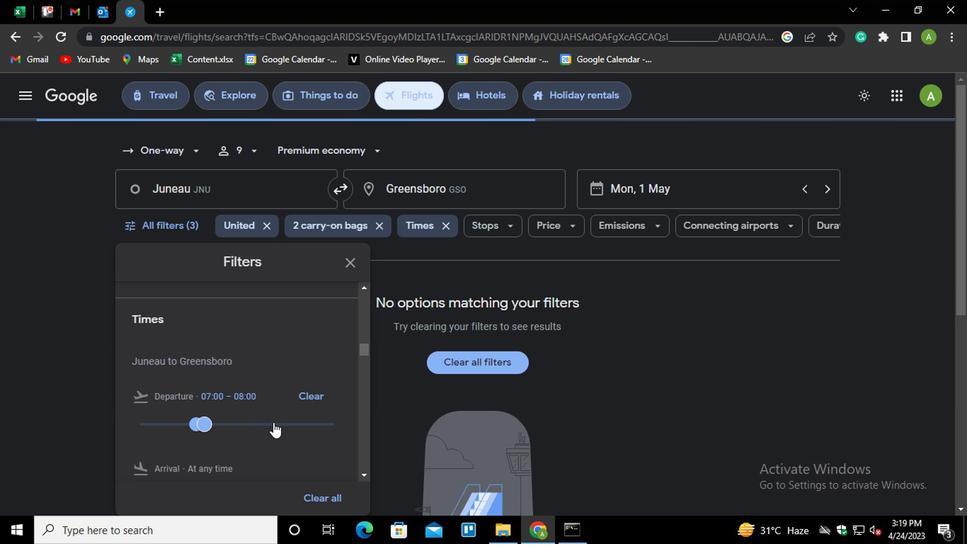 
Action: Mouse scrolled (270, 422) with delta (0, 0)
Screenshot: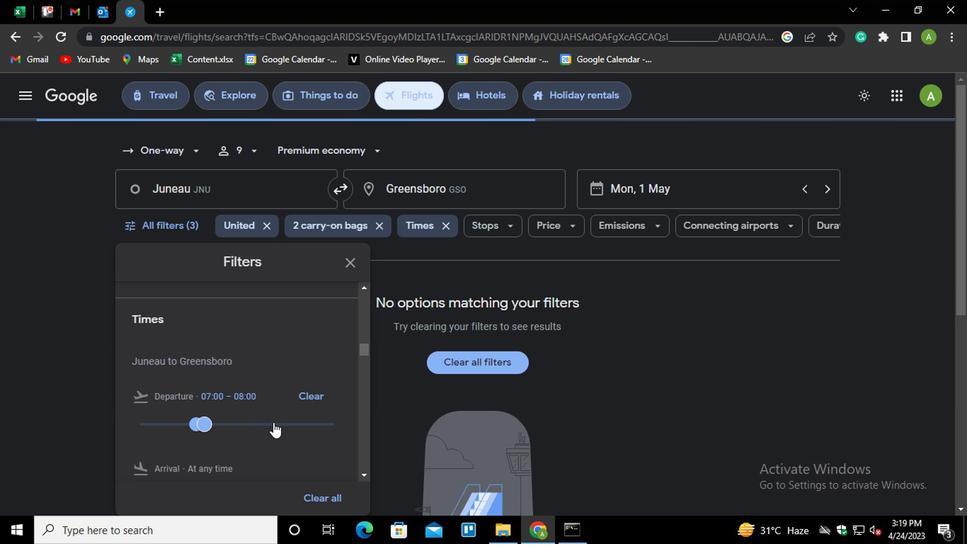 
Action: Mouse scrolled (270, 422) with delta (0, 0)
Screenshot: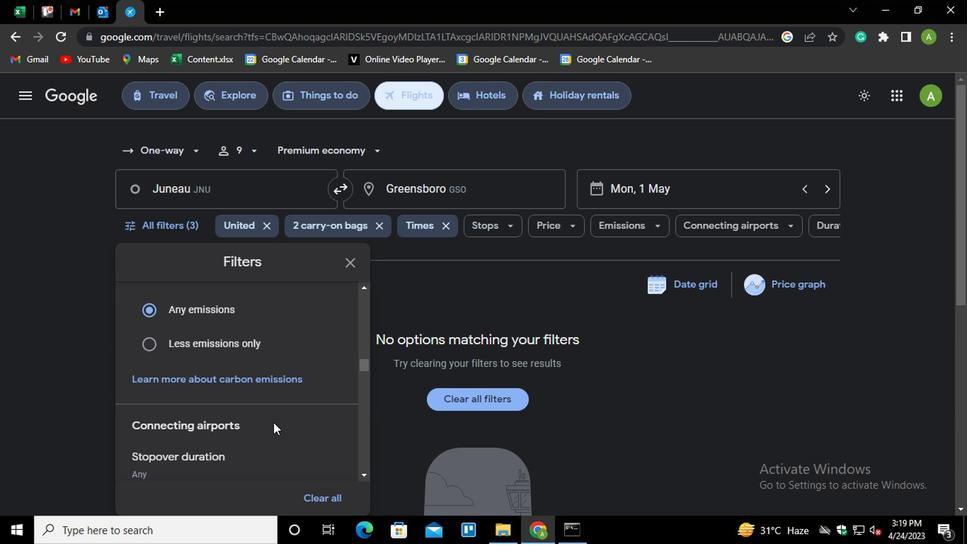 
Action: Mouse moved to (508, 306)
Screenshot: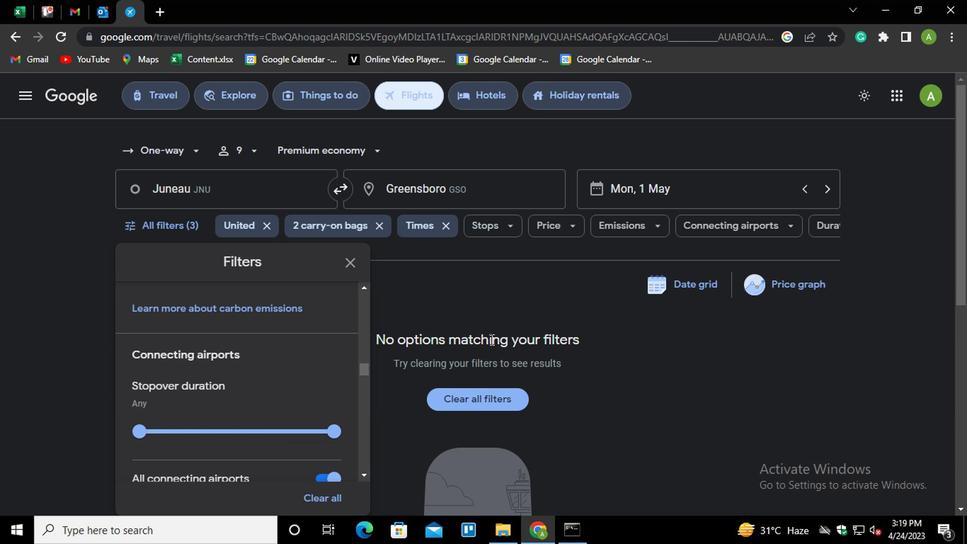 
Action: Mouse pressed left at (508, 306)
Screenshot: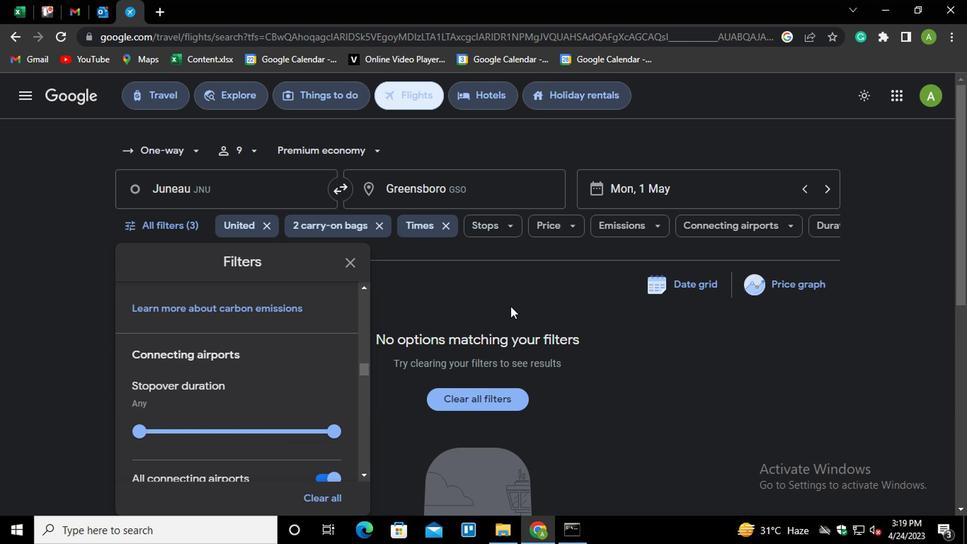 
Action: Mouse moved to (519, 290)
Screenshot: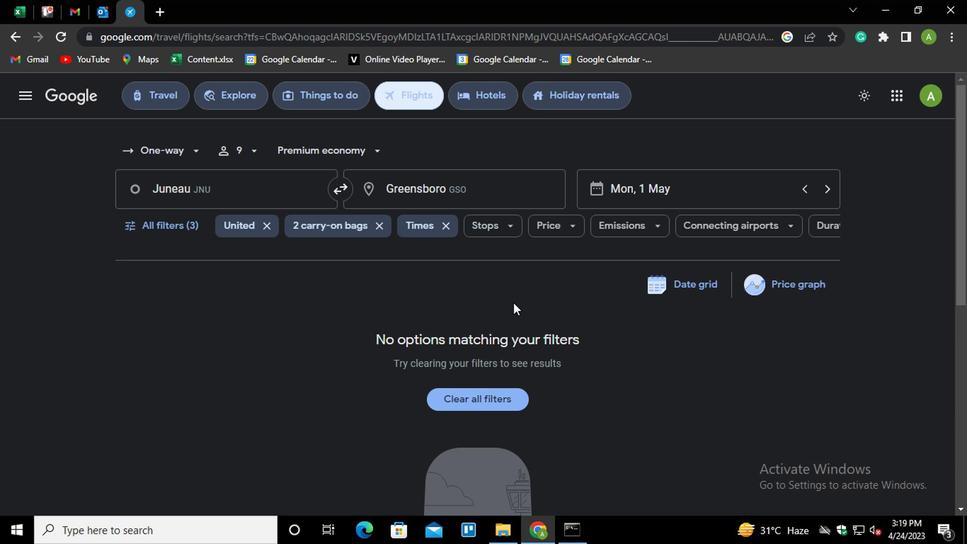 
